 Task: Create a 'purchase order' object.
Action: Mouse moved to (803, 54)
Screenshot: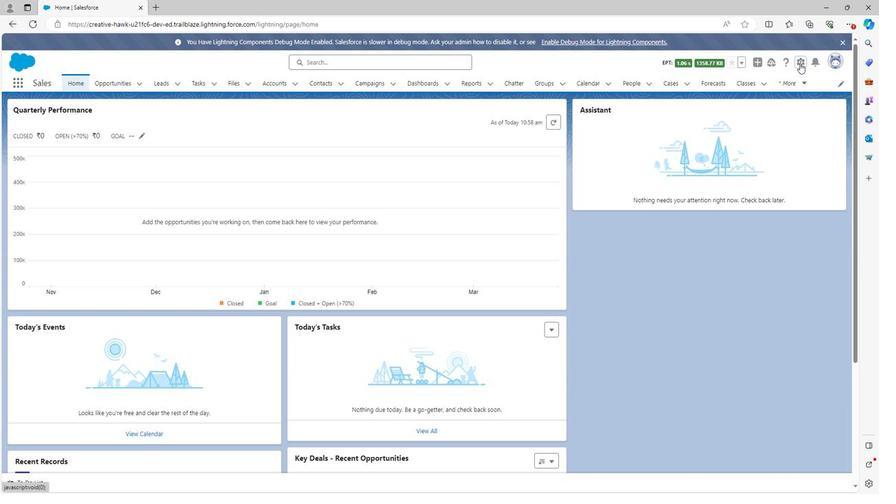 
Action: Mouse pressed left at (803, 54)
Screenshot: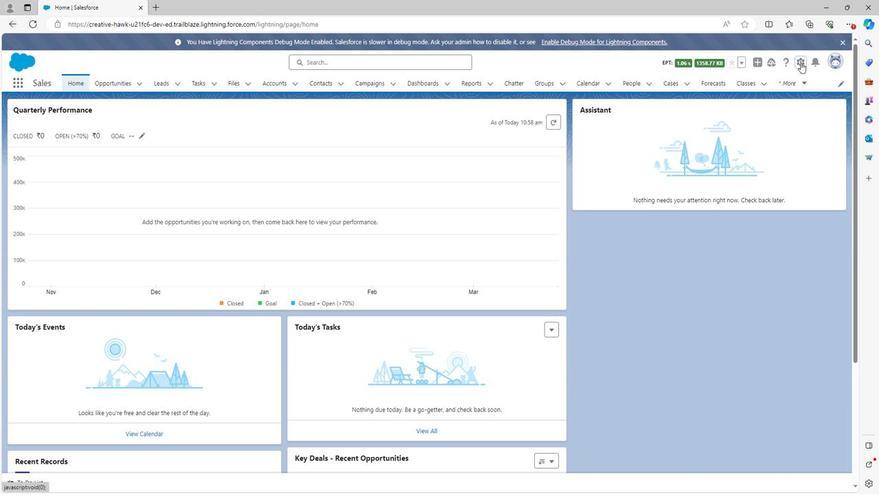 
Action: Mouse moved to (765, 79)
Screenshot: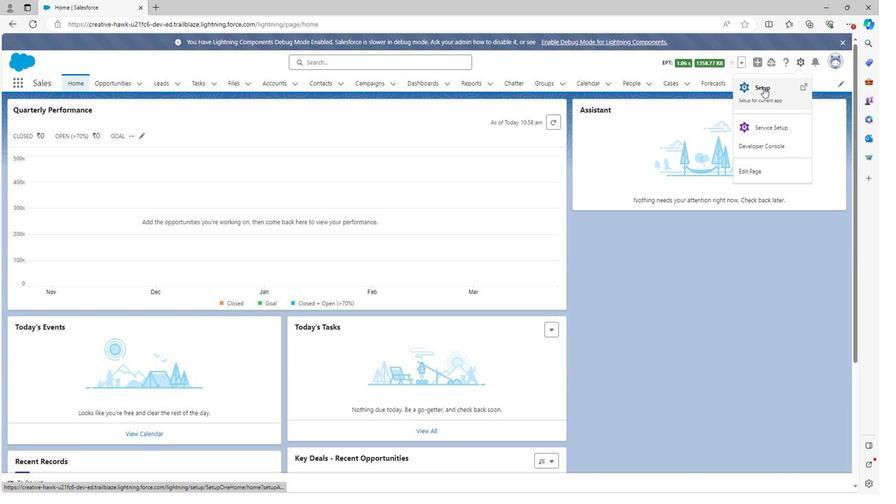 
Action: Mouse pressed left at (765, 79)
Screenshot: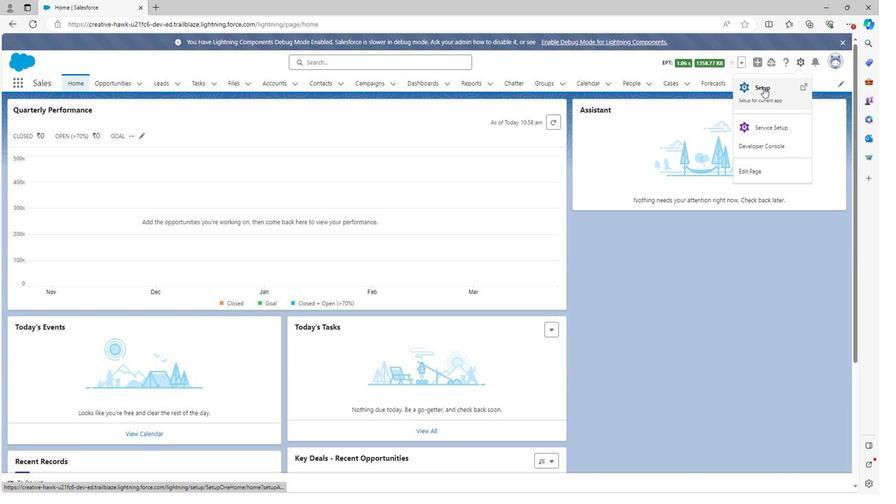 
Action: Mouse moved to (104, 79)
Screenshot: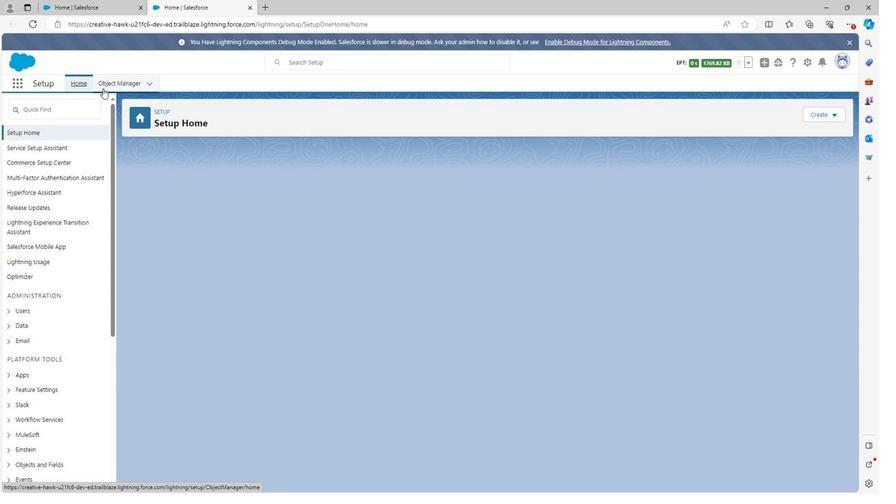
Action: Mouse pressed left at (104, 79)
Screenshot: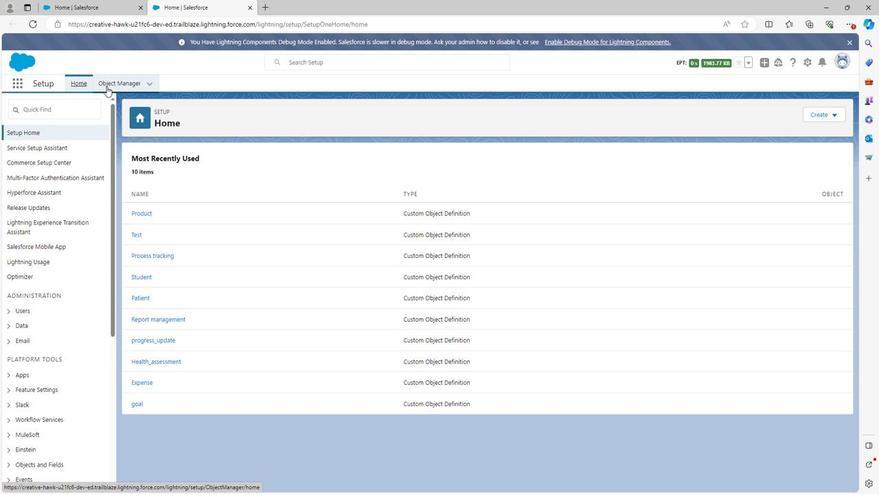 
Action: Mouse moved to (816, 106)
Screenshot: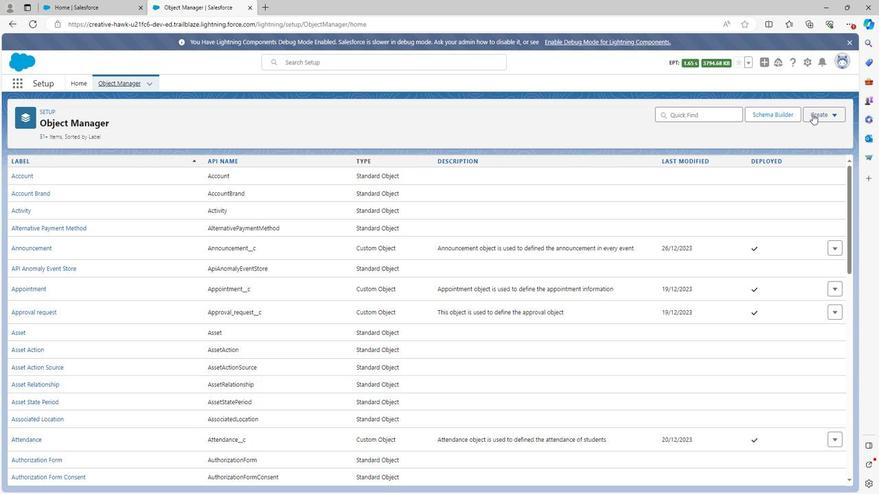 
Action: Mouse pressed left at (816, 106)
Screenshot: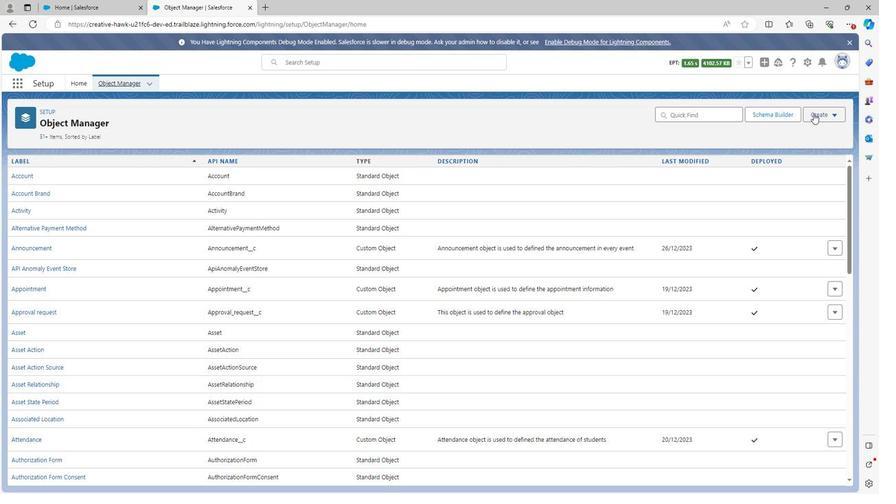 
Action: Mouse moved to (786, 130)
Screenshot: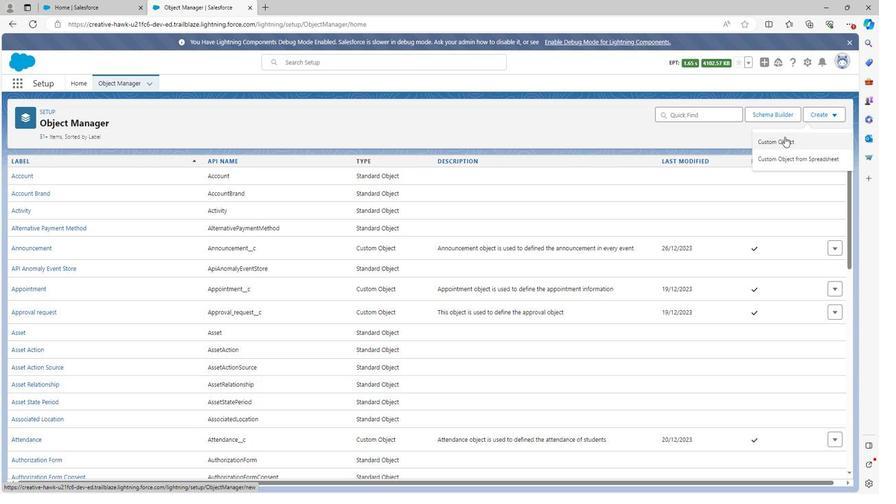 
Action: Mouse pressed left at (786, 130)
Screenshot: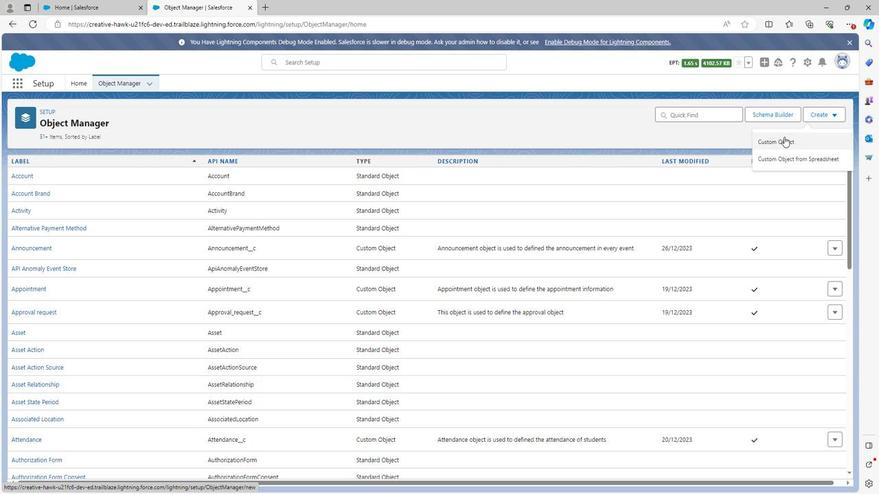 
Action: Mouse moved to (229, 234)
Screenshot: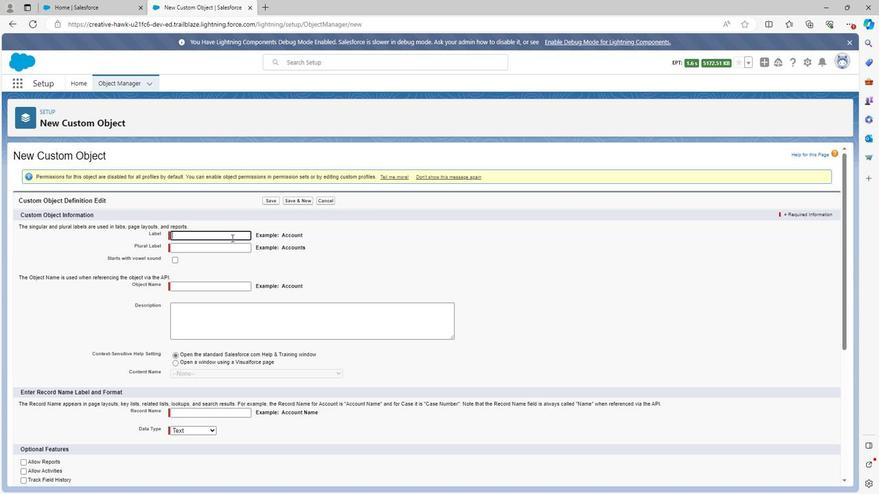 
Action: Mouse pressed left at (229, 234)
Screenshot: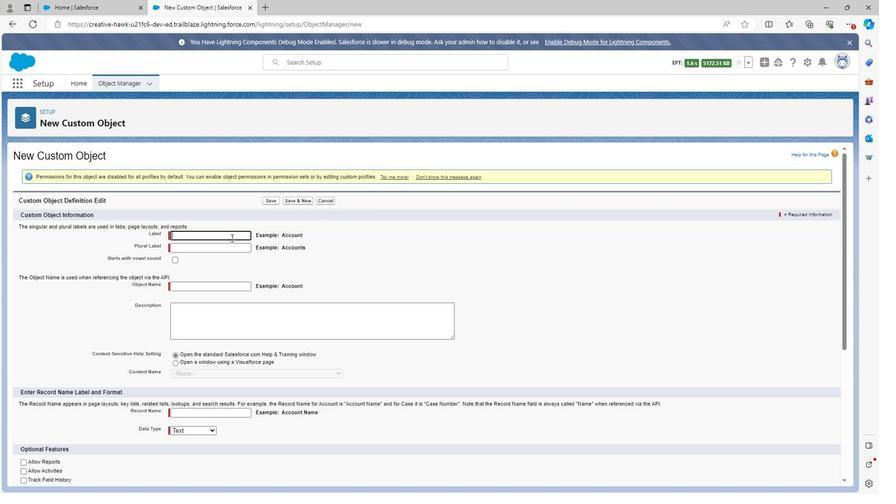 
Action: Key pressed <Key.shift>Purchase<Key.space>order
Screenshot: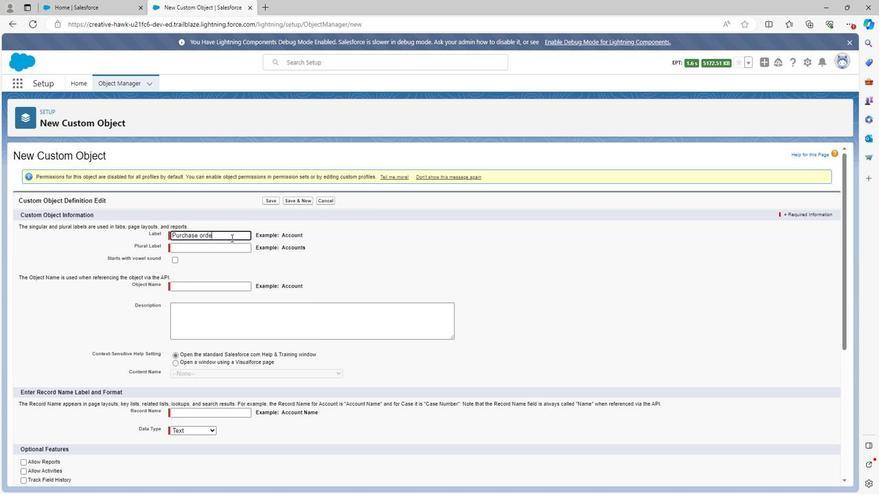 
Action: Mouse moved to (228, 258)
Screenshot: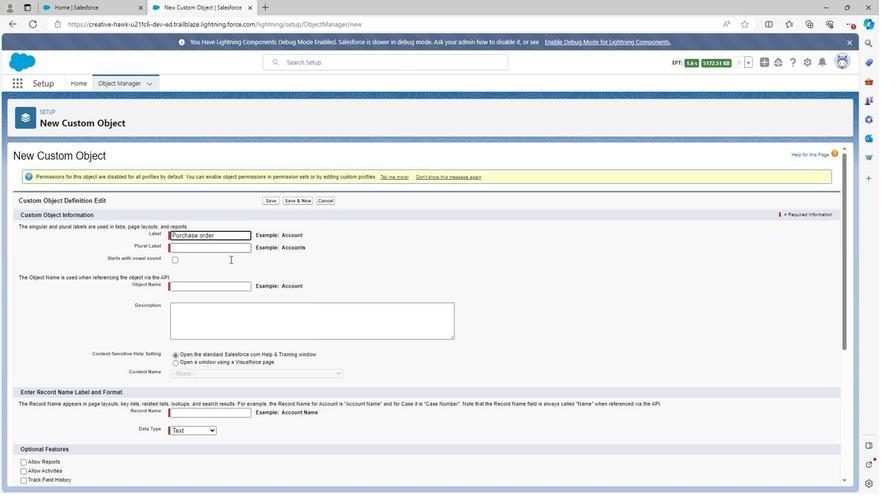 
Action: Mouse pressed left at (228, 258)
Screenshot: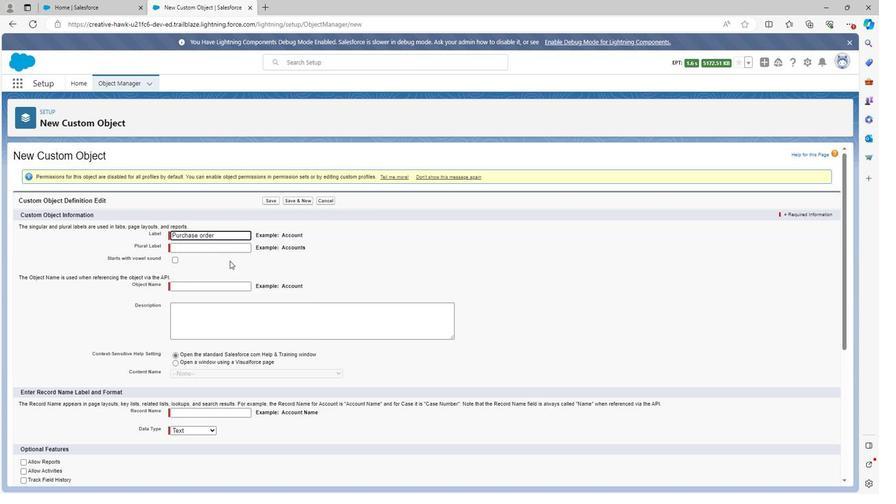 
Action: Mouse moved to (202, 242)
Screenshot: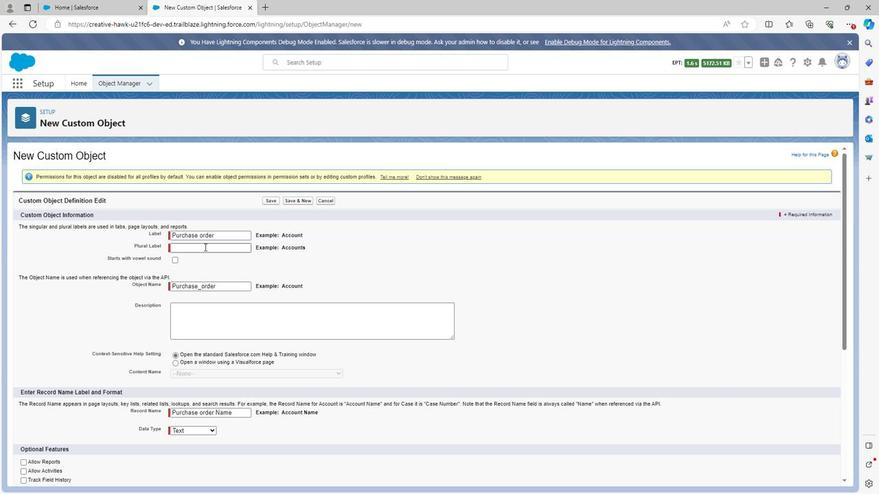 
Action: Mouse pressed left at (202, 242)
Screenshot: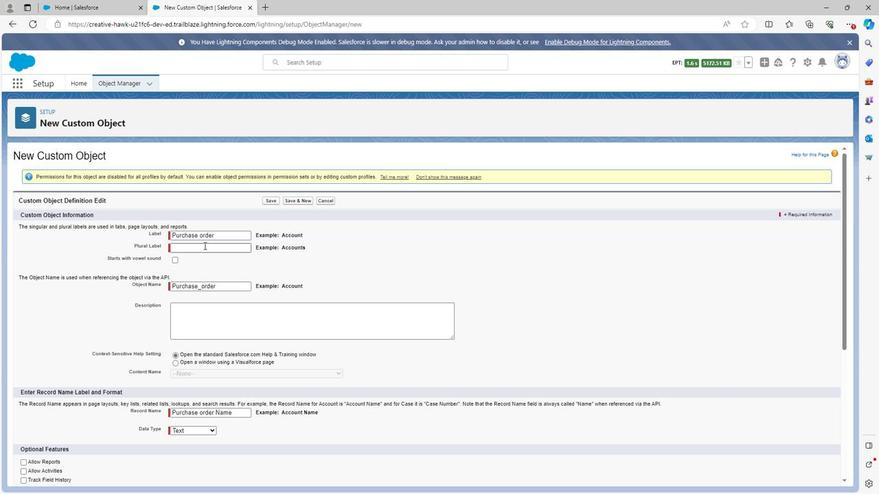 
Action: Key pressed <Key.shift><Key.shift>Purchase<Key.space>orders
Screenshot: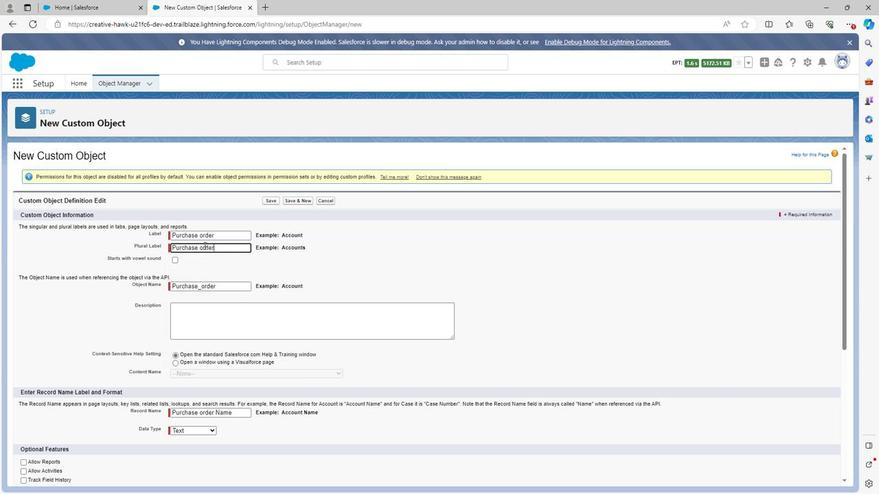 
Action: Mouse moved to (204, 310)
Screenshot: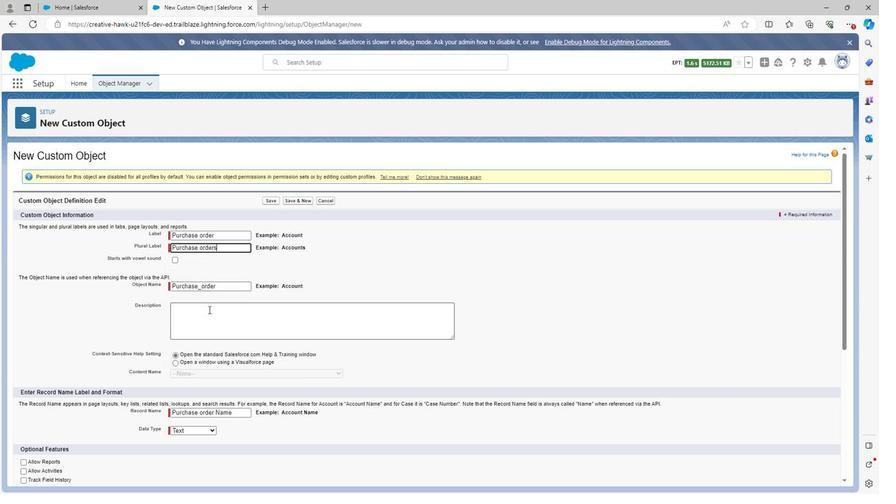 
Action: Mouse pressed left at (204, 310)
Screenshot: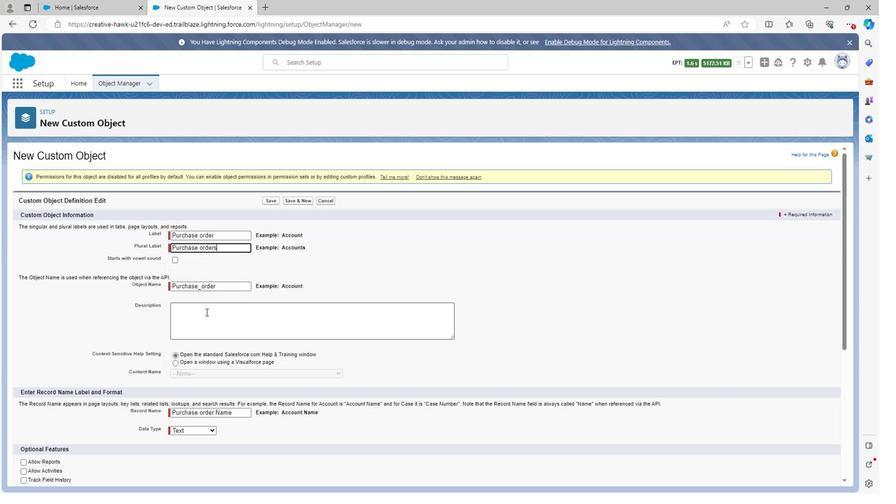 
Action: Key pressed <Key.shift>Purchase<Key.space>order<Key.space>is<Key.space>used<Key.space>to<Key.space>defined<Key.space>the<Key.space>purchase<Key.space>order<Key.space><Key.backspace>s<Key.space>in<Key.space>supply<Key.space>chain<Key.space>managemn<Key.backspace>ent
Screenshot: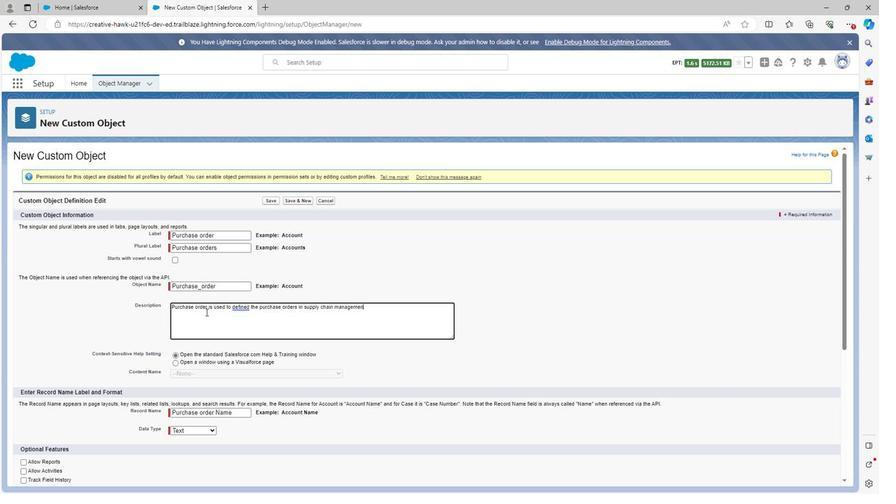 
Action: Mouse moved to (65, 367)
Screenshot: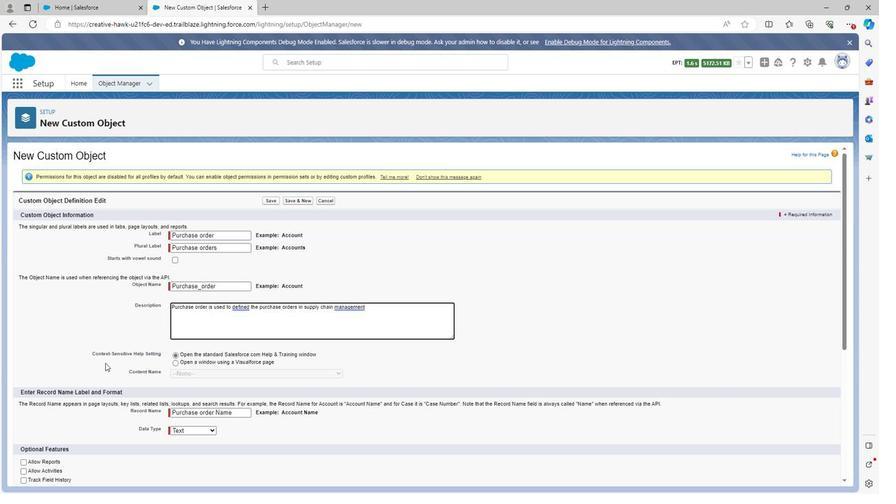 
Action: Mouse scrolled (65, 367) with delta (0, 0)
Screenshot: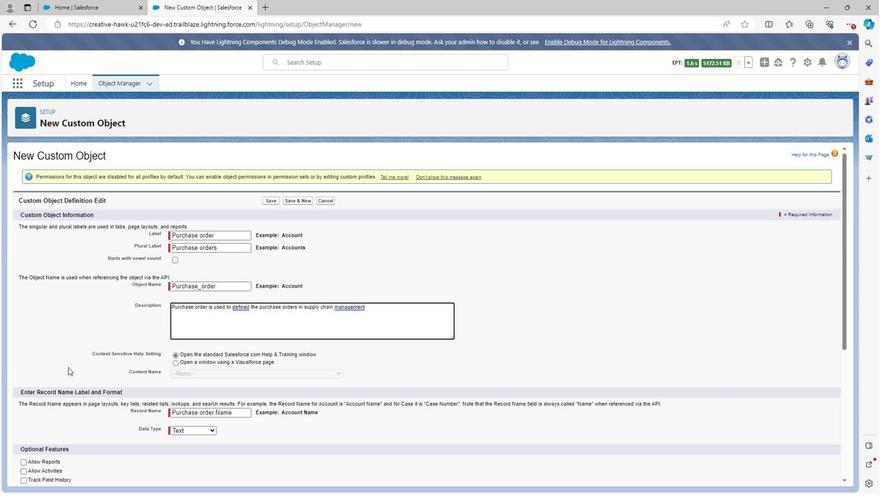 
Action: Mouse scrolled (65, 367) with delta (0, 0)
Screenshot: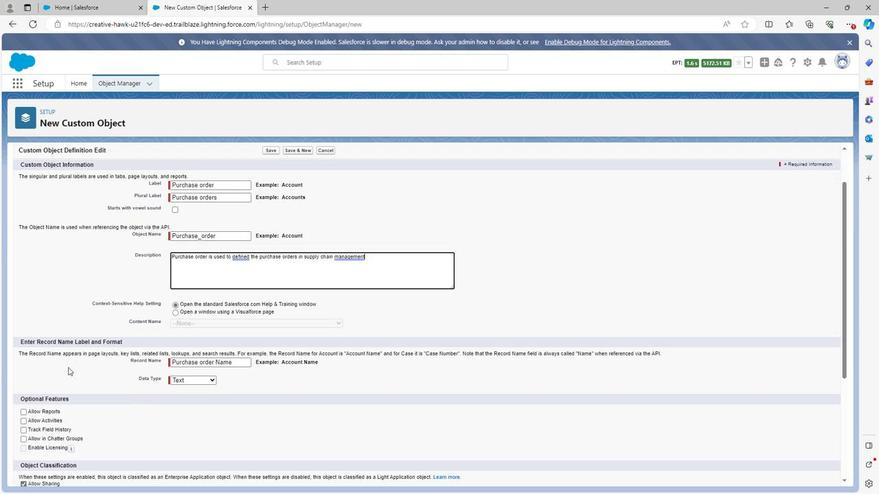 
Action: Mouse scrolled (65, 367) with delta (0, 0)
Screenshot: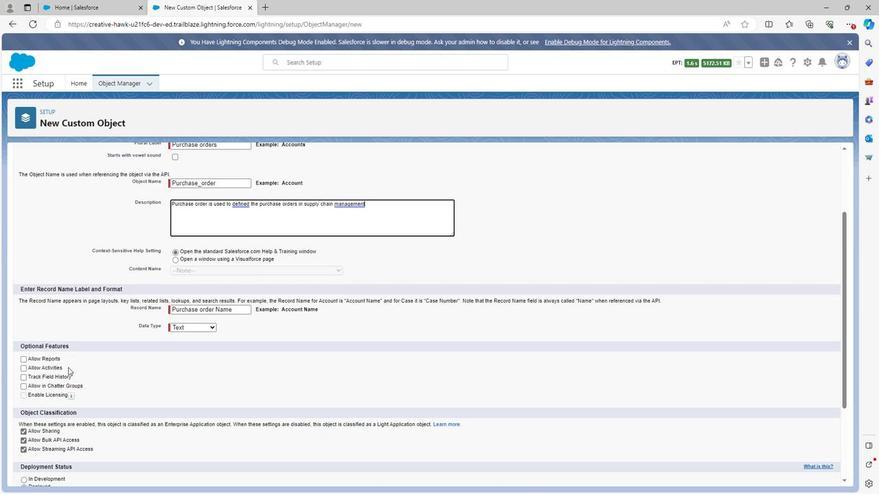 
Action: Mouse moved to (20, 306)
Screenshot: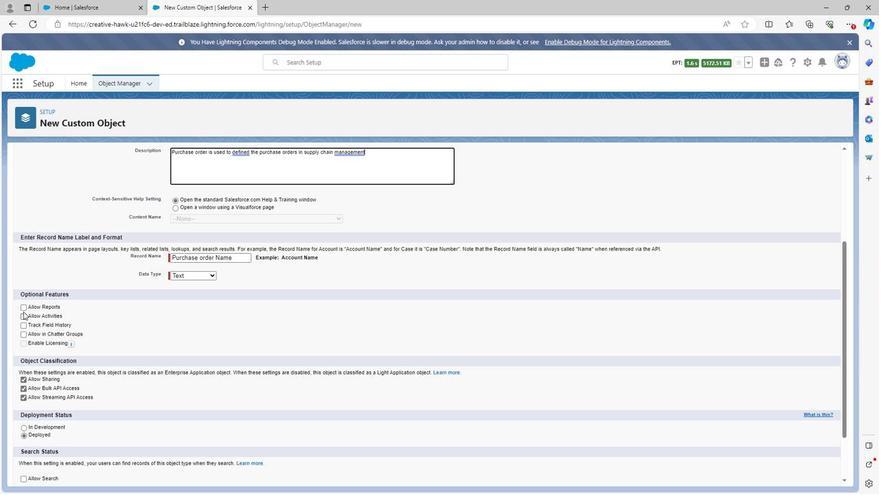 
Action: Mouse pressed left at (20, 306)
Screenshot: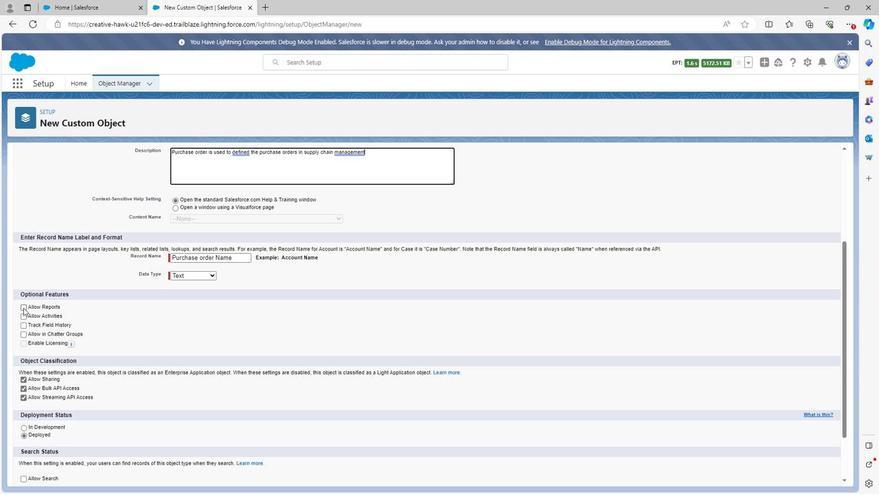 
Action: Mouse moved to (19, 316)
Screenshot: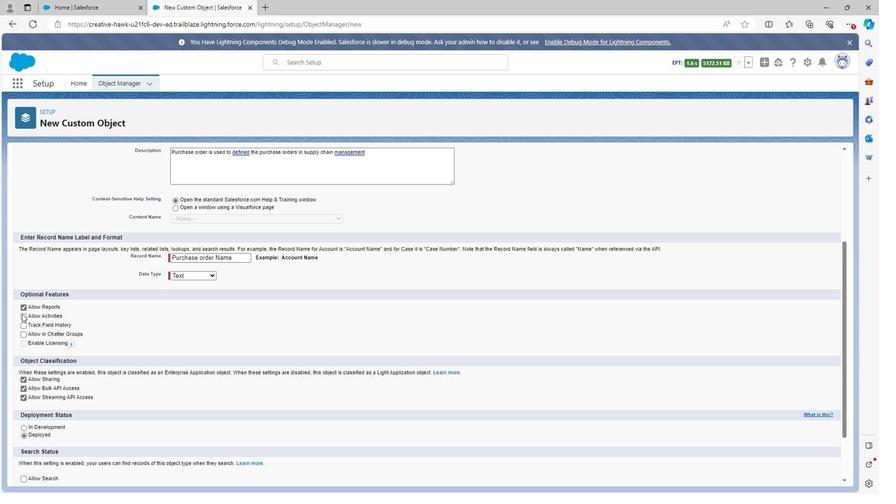 
Action: Mouse pressed left at (19, 316)
Screenshot: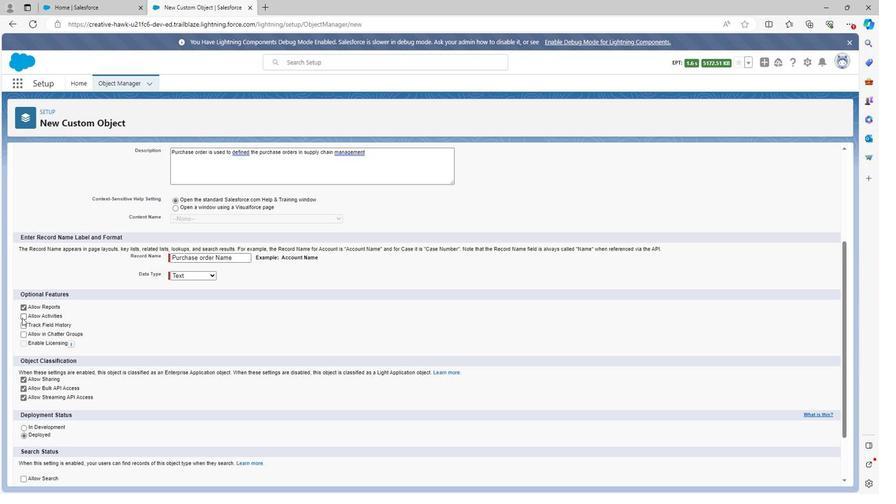 
Action: Mouse moved to (19, 323)
Screenshot: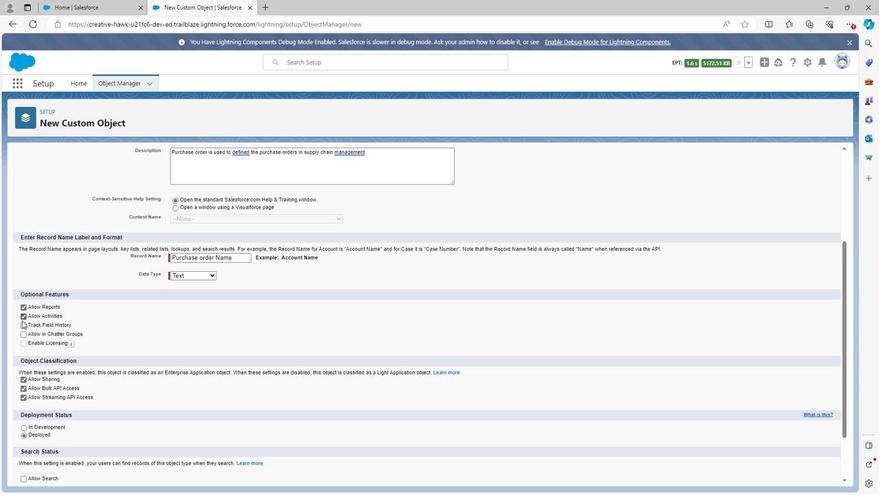 
Action: Mouse pressed left at (19, 323)
Screenshot: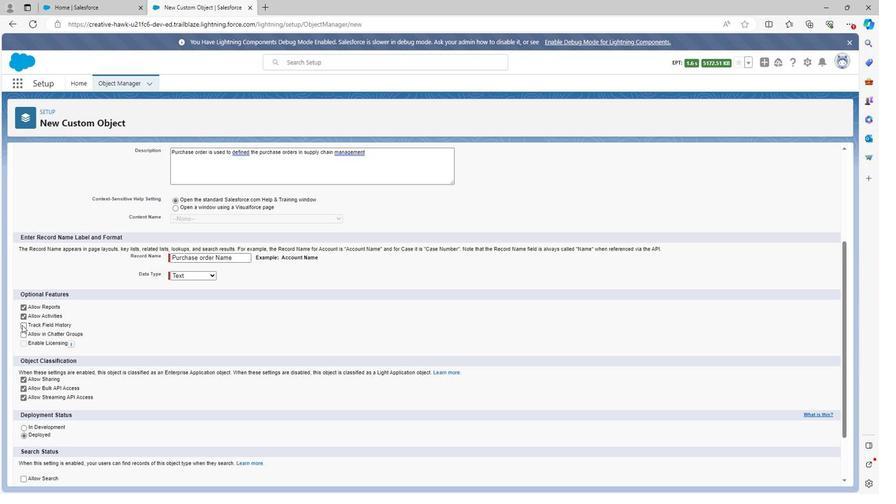 
Action: Mouse moved to (19, 334)
Screenshot: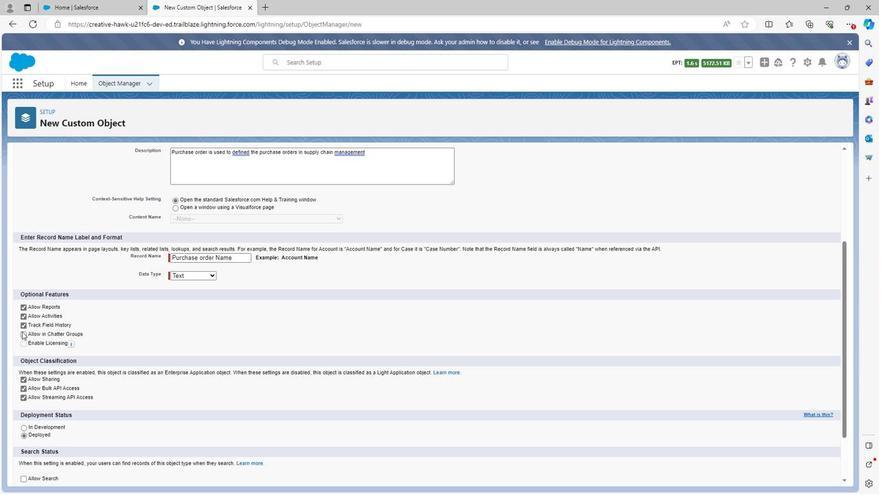 
Action: Mouse pressed left at (19, 334)
Screenshot: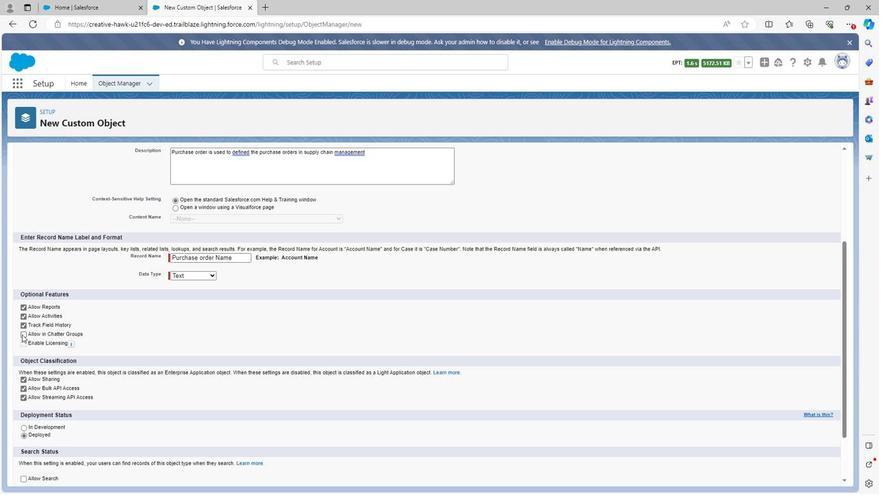 
Action: Mouse moved to (24, 385)
Screenshot: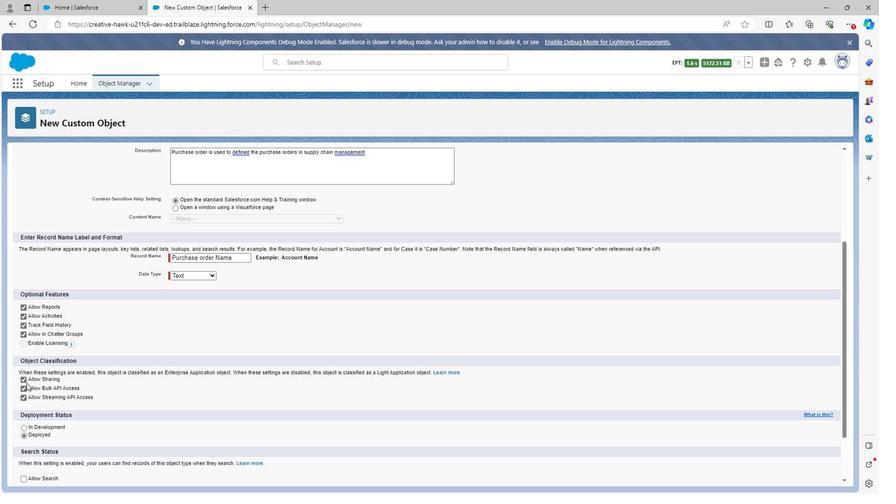 
Action: Mouse scrolled (24, 384) with delta (0, 0)
Screenshot: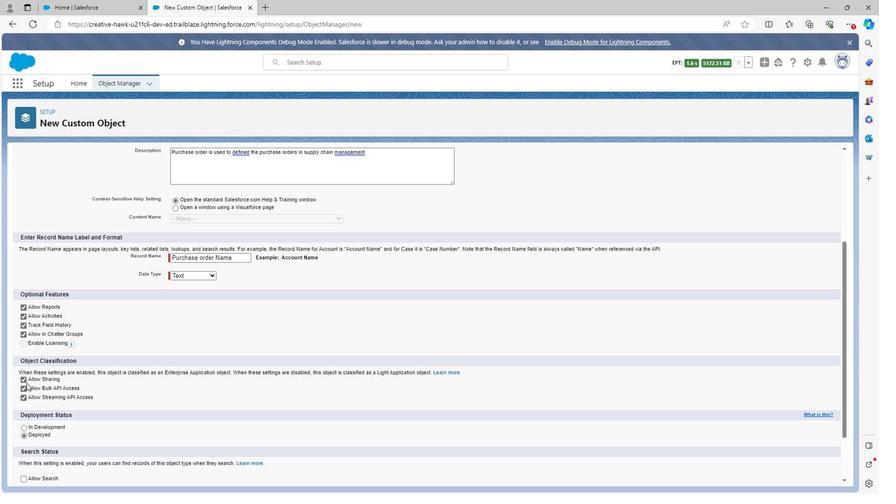 
Action: Mouse scrolled (24, 384) with delta (0, 0)
Screenshot: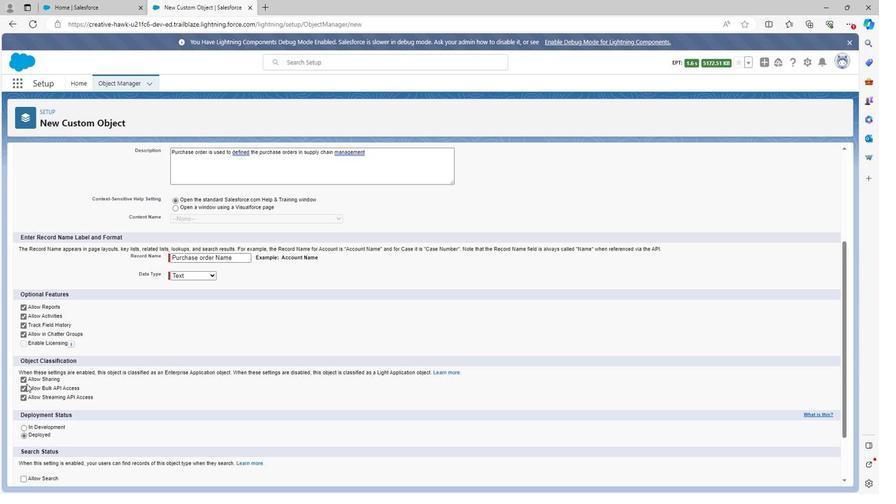 
Action: Mouse moved to (21, 414)
Screenshot: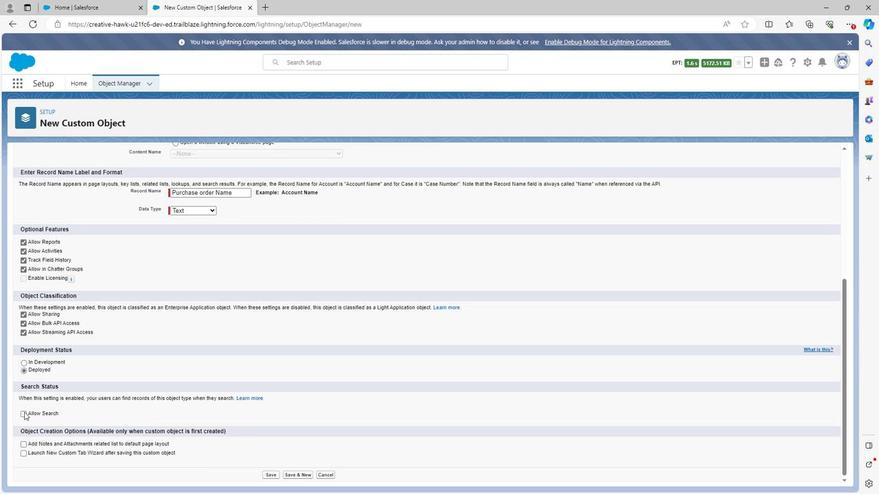
Action: Mouse pressed left at (21, 414)
Screenshot: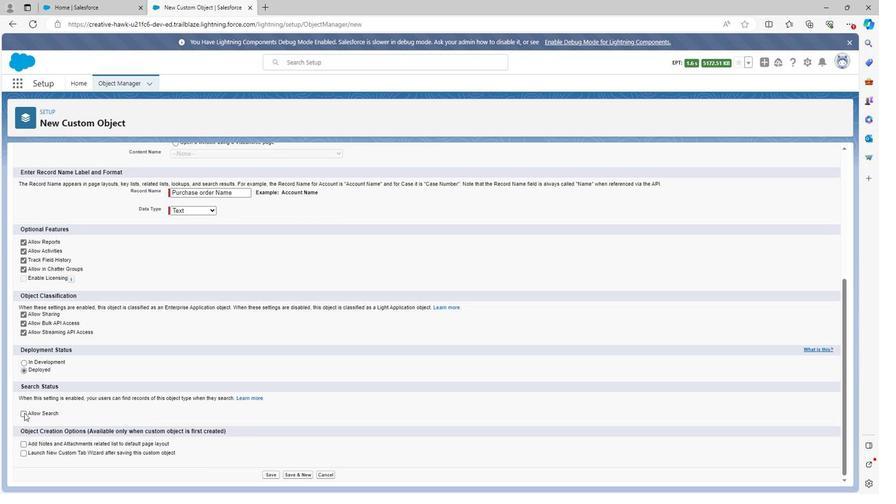 
Action: Mouse moved to (265, 476)
Screenshot: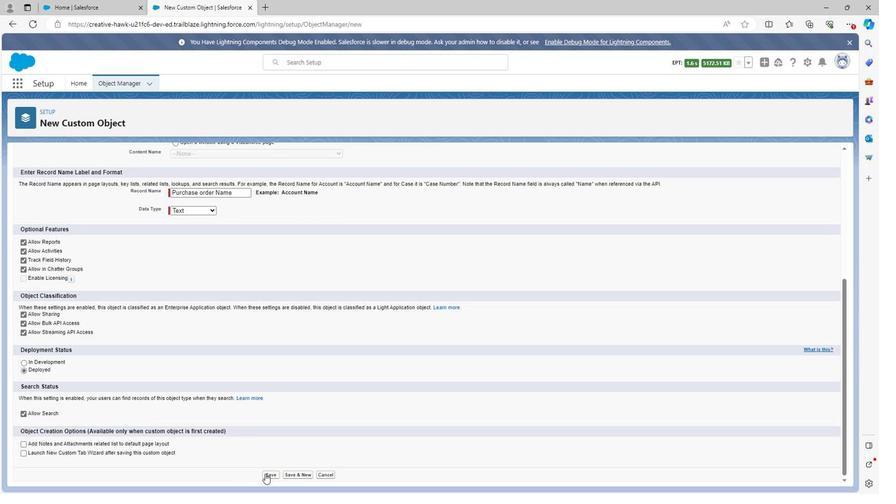 
Action: Mouse pressed left at (265, 476)
Screenshot: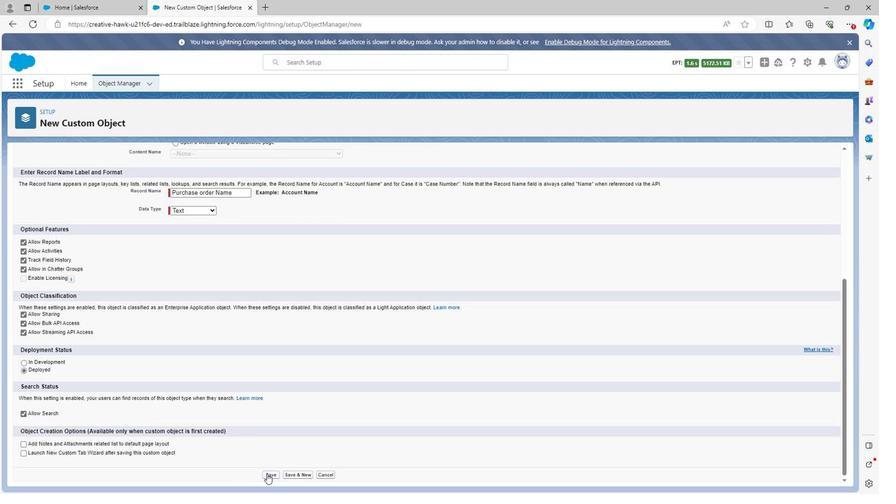 
Action: Mouse moved to (103, 77)
Screenshot: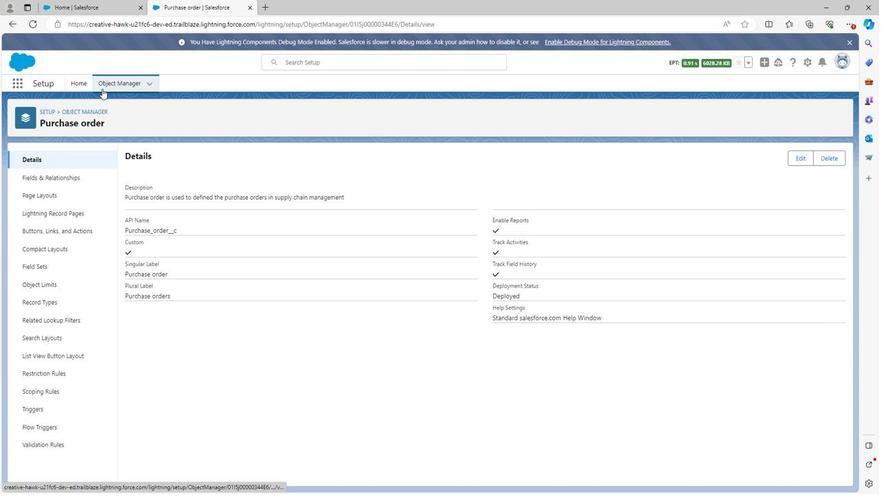 
Action: Mouse pressed left at (103, 77)
Screenshot: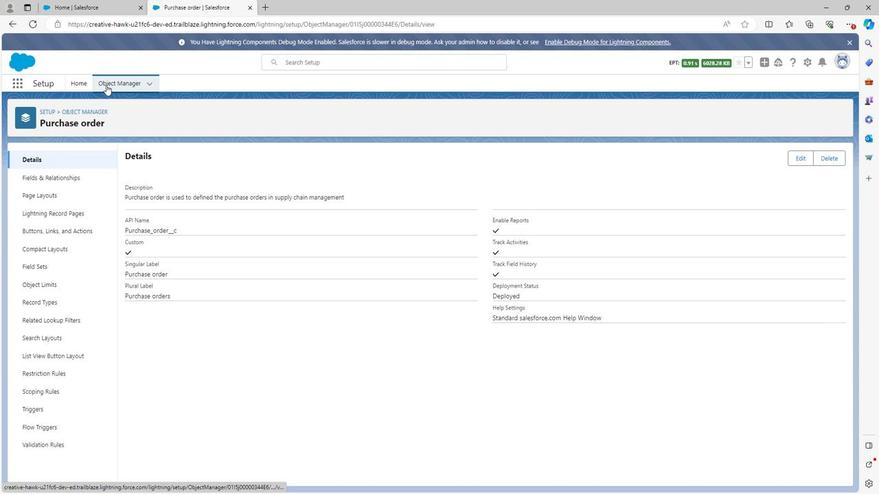 
Action: Mouse moved to (28, 285)
Screenshot: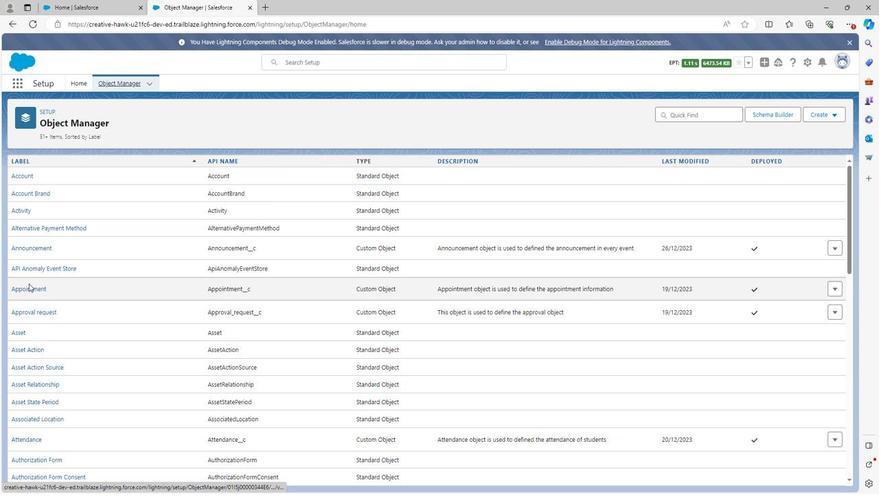 
Action: Mouse scrolled (28, 285) with delta (0, 0)
Screenshot: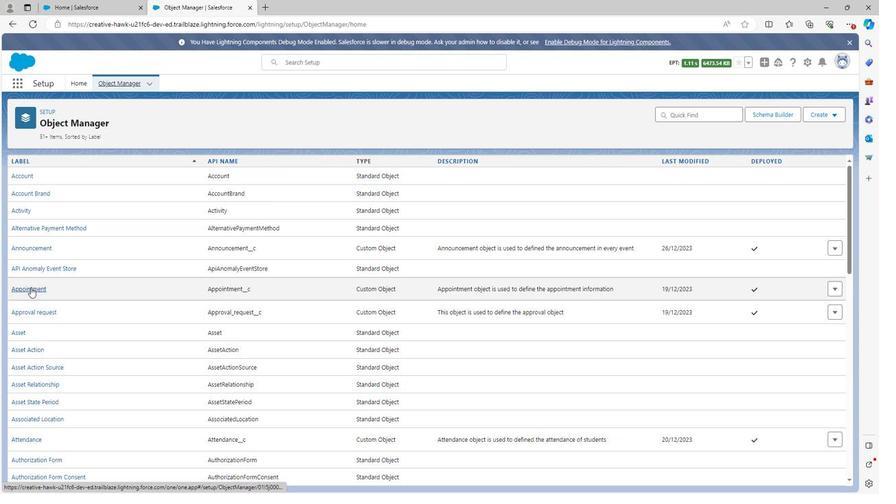 
Action: Mouse scrolled (28, 285) with delta (0, 0)
Screenshot: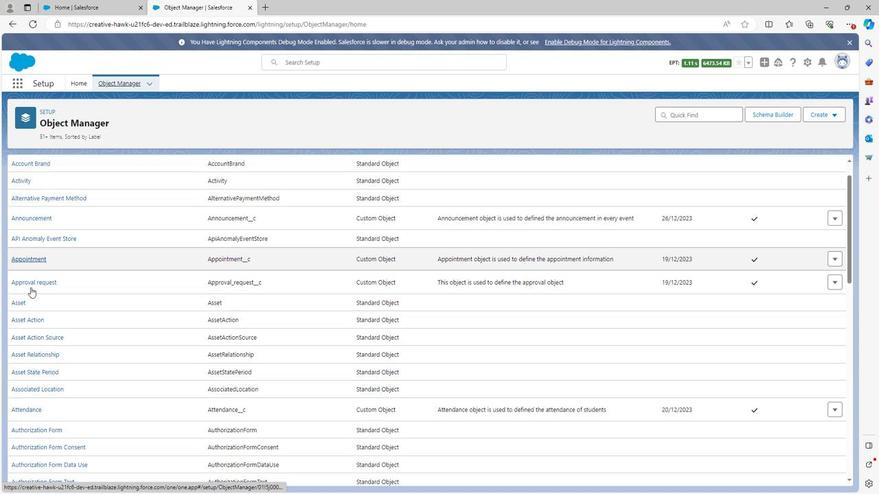 
Action: Mouse moved to (28, 285)
Screenshot: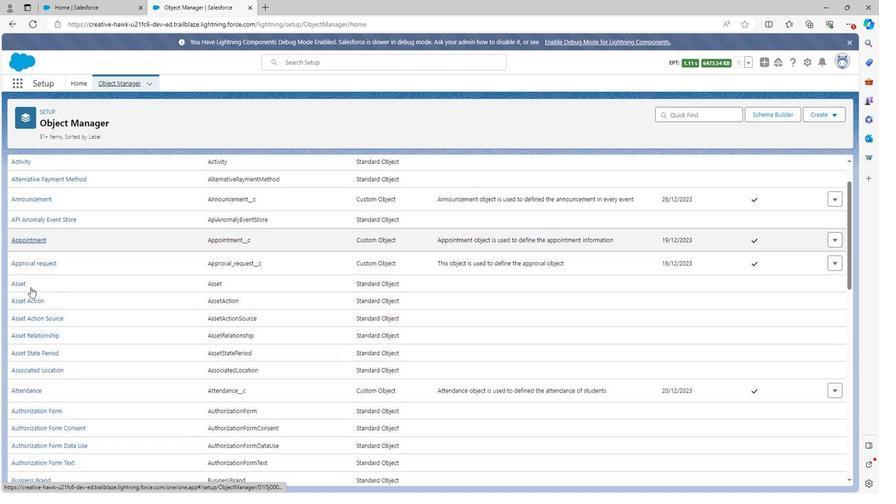 
Action: Mouse scrolled (28, 285) with delta (0, 0)
Screenshot: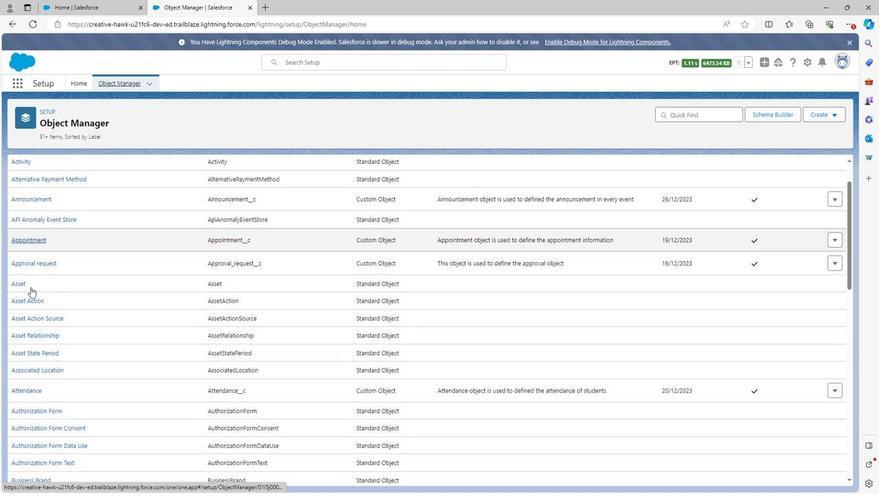 
Action: Mouse moved to (28, 285)
Screenshot: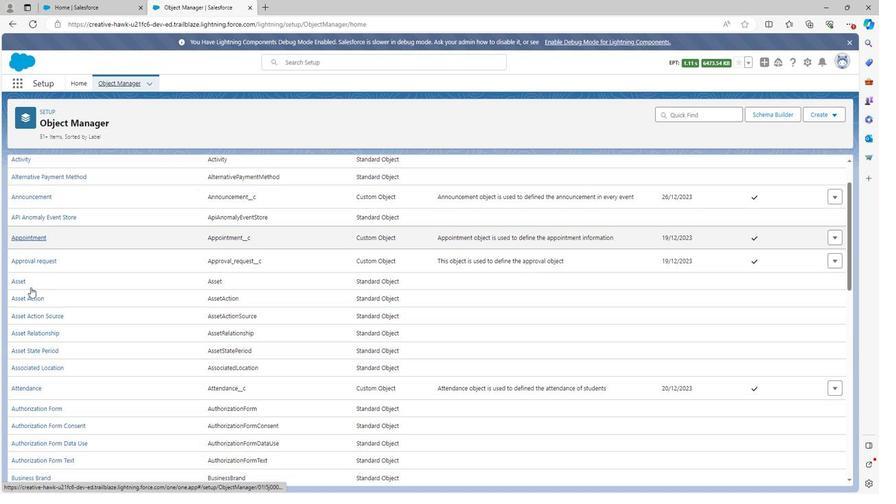 
Action: Mouse scrolled (28, 285) with delta (0, 0)
Screenshot: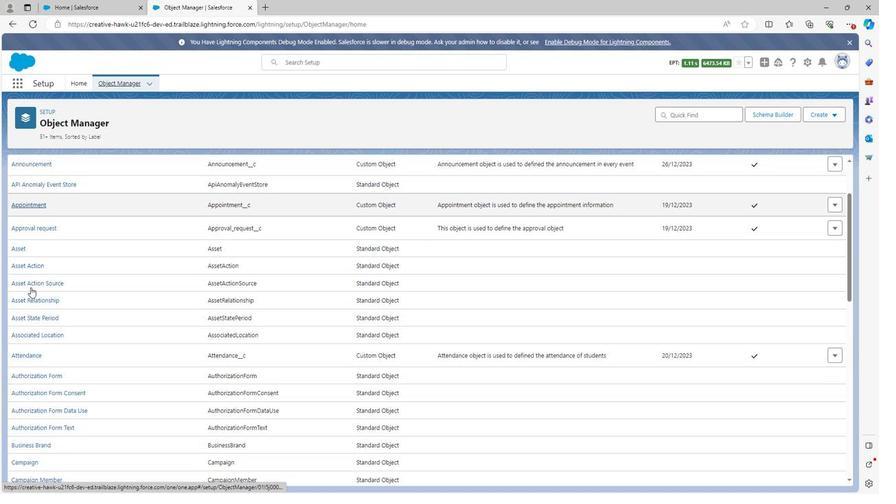 
Action: Mouse moved to (28, 286)
Screenshot: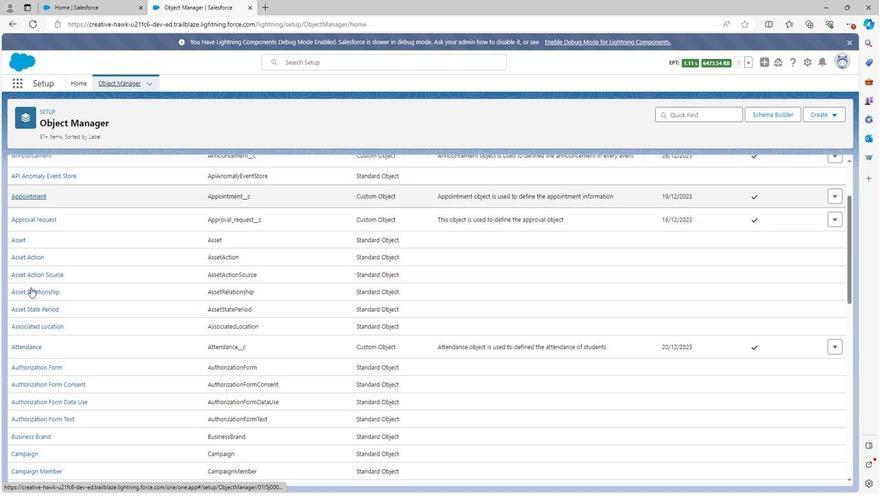 
Action: Mouse scrolled (28, 285) with delta (0, 0)
Screenshot: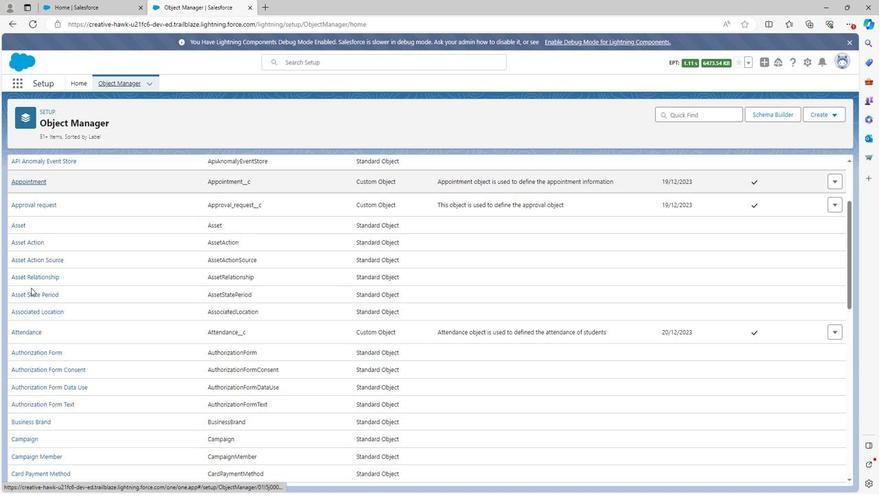 
Action: Mouse scrolled (28, 285) with delta (0, 0)
Screenshot: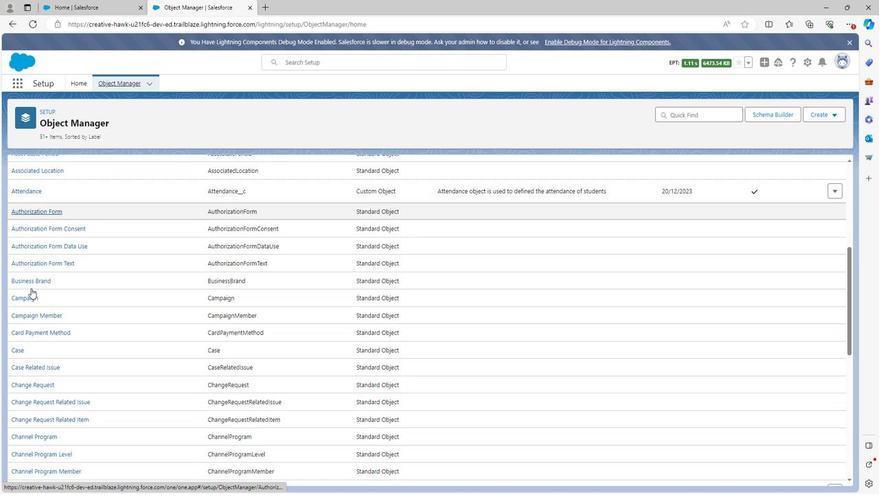 
Action: Mouse scrolled (28, 285) with delta (0, 0)
Screenshot: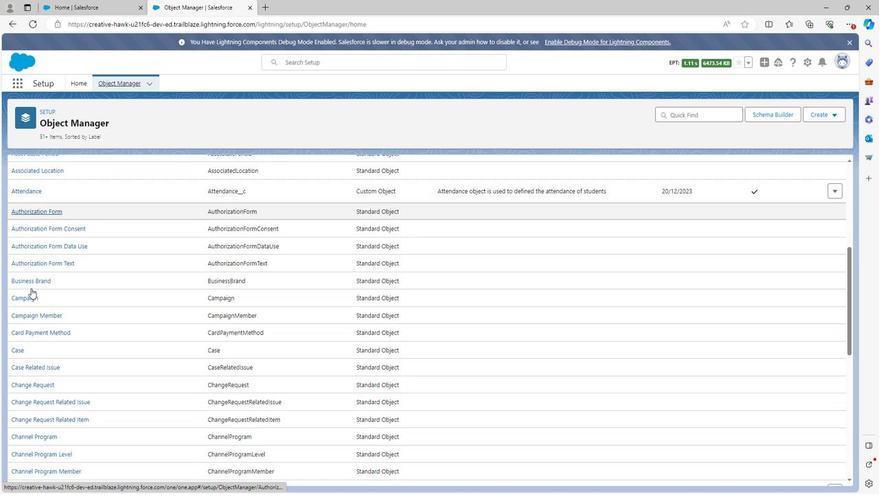 
Action: Mouse scrolled (28, 285) with delta (0, 0)
Screenshot: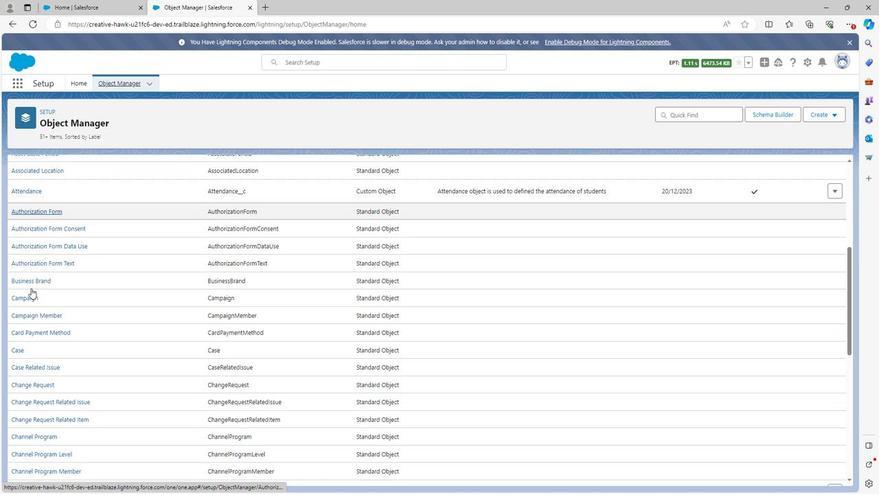 
Action: Mouse scrolled (28, 285) with delta (0, 0)
Screenshot: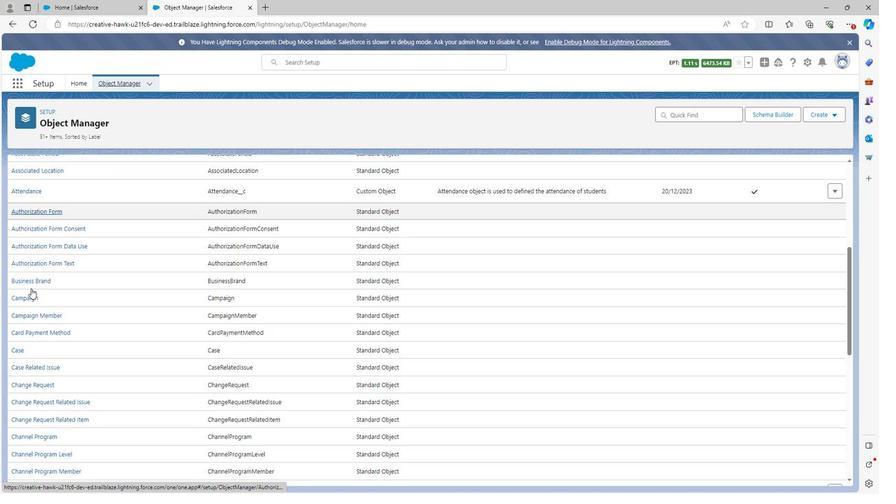 
Action: Mouse moved to (28, 288)
Screenshot: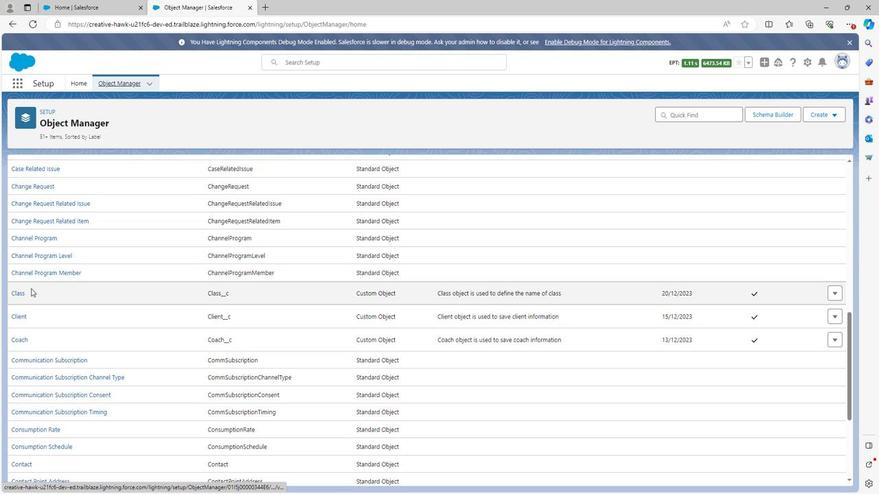 
Action: Mouse scrolled (28, 287) with delta (0, 0)
Screenshot: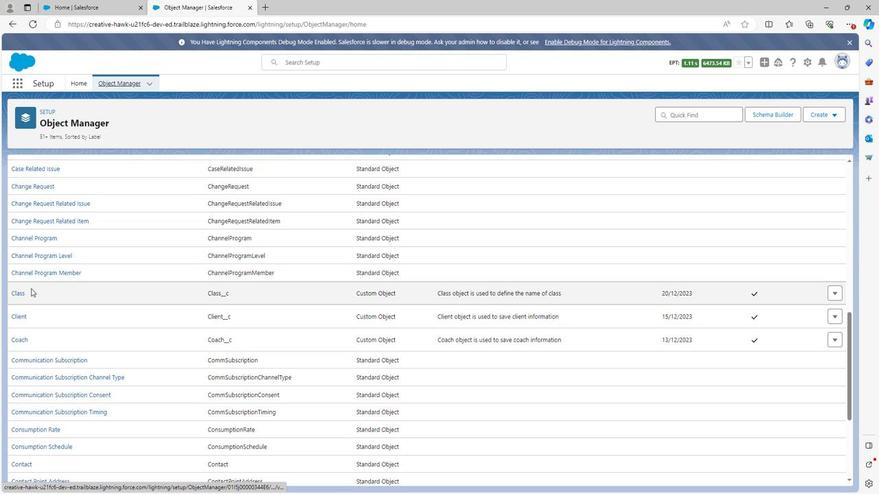 
Action: Mouse moved to (29, 290)
Screenshot: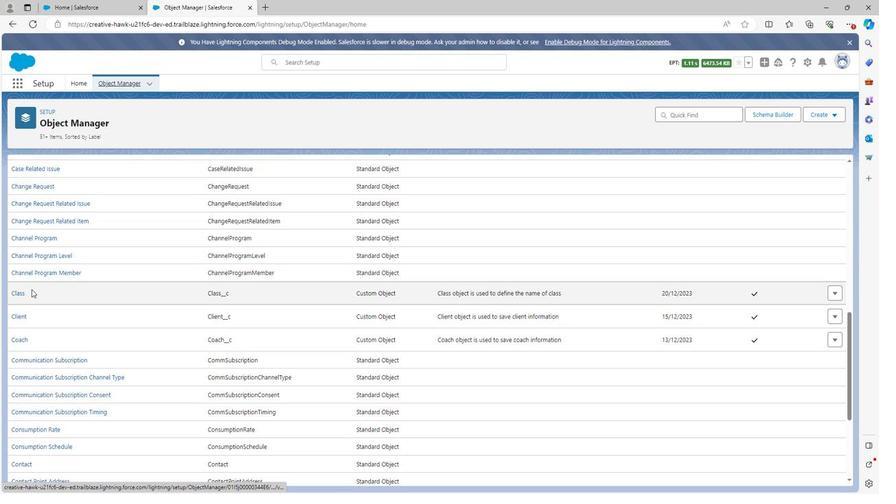 
Action: Mouse scrolled (29, 290) with delta (0, 0)
Screenshot: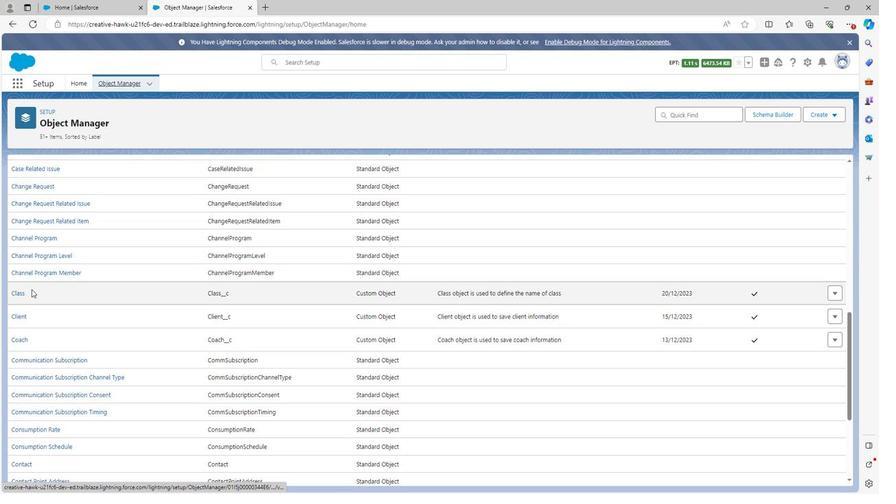 
Action: Mouse scrolled (29, 290) with delta (0, 0)
Screenshot: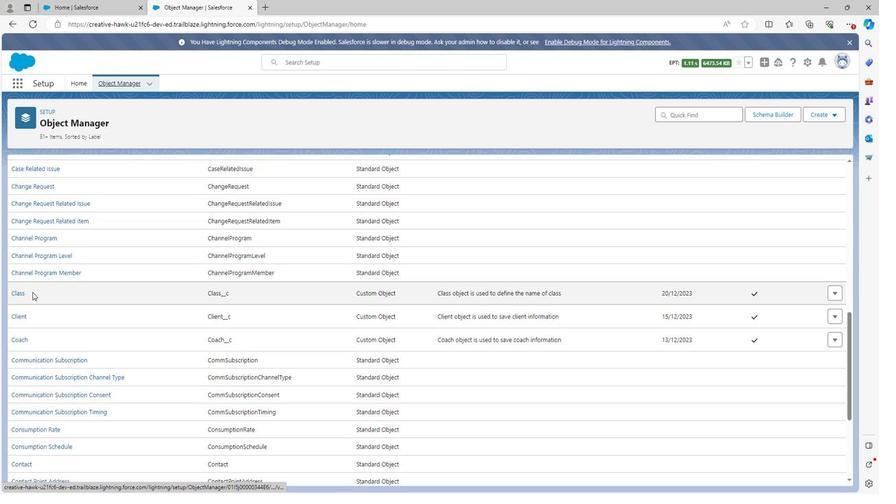 
Action: Mouse scrolled (29, 290) with delta (0, 0)
Screenshot: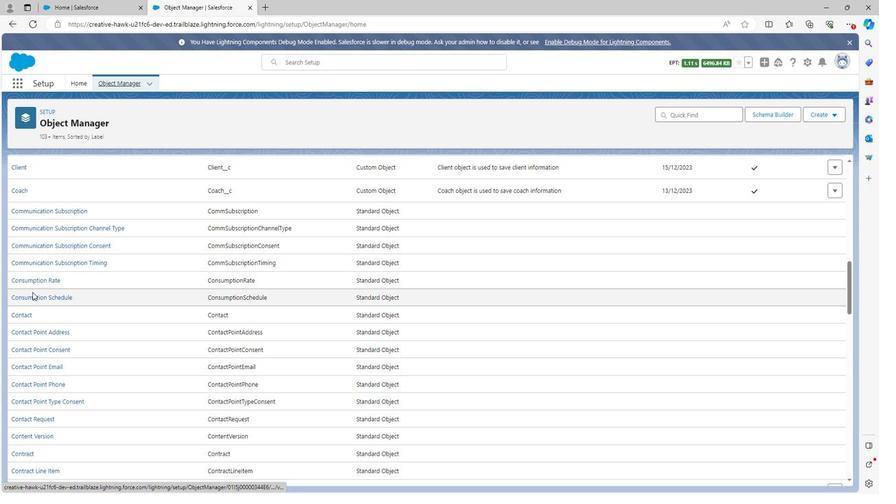 
Action: Mouse scrolled (29, 290) with delta (0, 0)
Screenshot: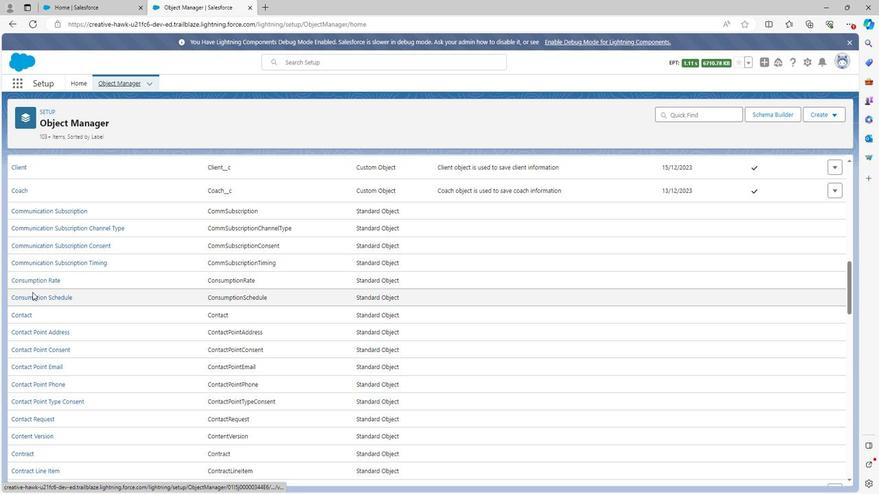 
Action: Mouse scrolled (29, 290) with delta (0, 0)
Screenshot: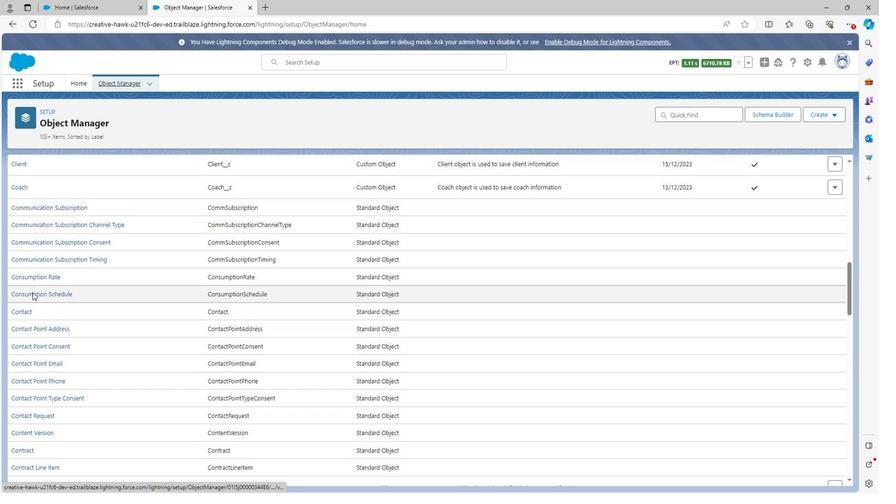 
Action: Mouse scrolled (29, 290) with delta (0, 0)
Screenshot: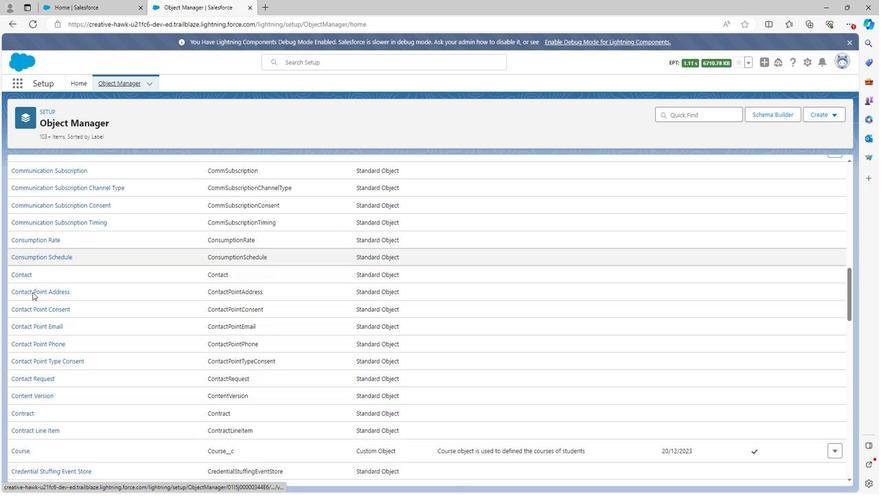 
Action: Mouse scrolled (29, 290) with delta (0, 0)
Screenshot: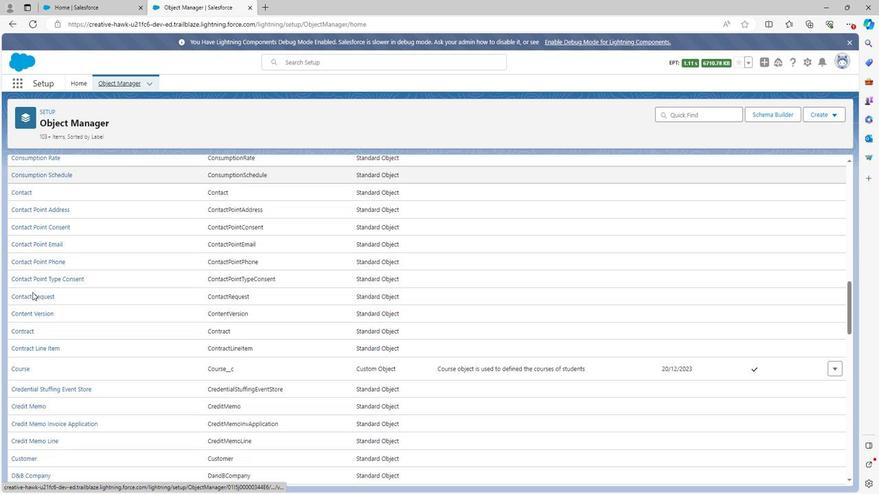 
Action: Mouse scrolled (29, 290) with delta (0, 0)
Screenshot: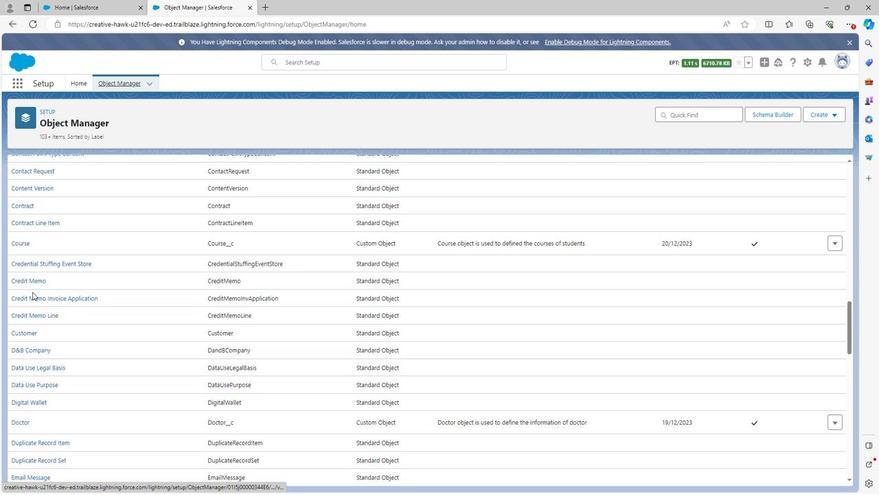 
Action: Mouse scrolled (29, 290) with delta (0, 0)
Screenshot: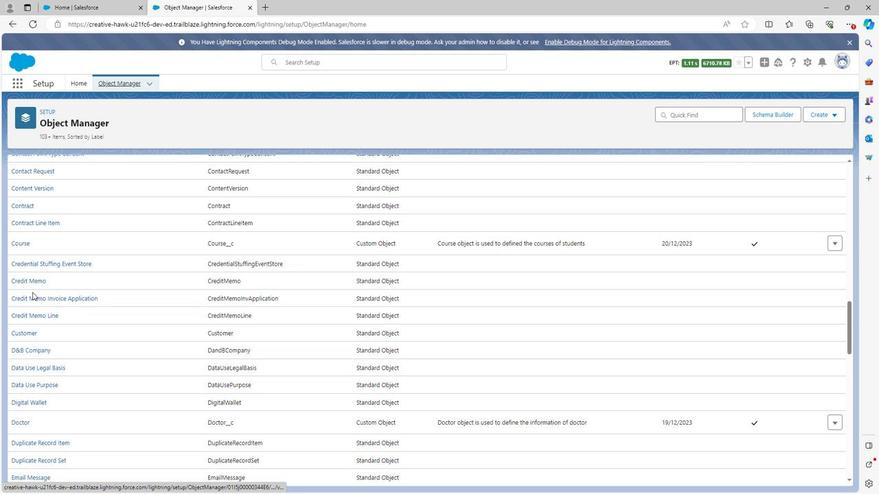 
Action: Mouse scrolled (29, 290) with delta (0, 0)
Screenshot: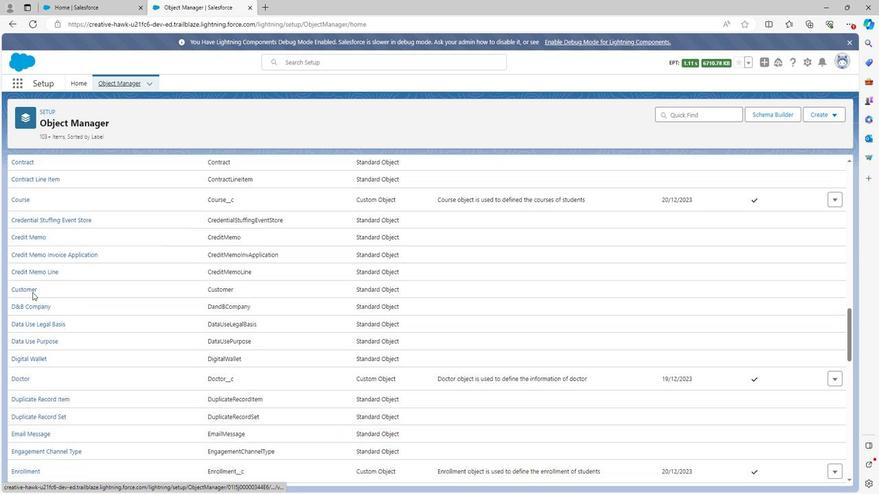 
Action: Mouse scrolled (29, 290) with delta (0, 0)
Screenshot: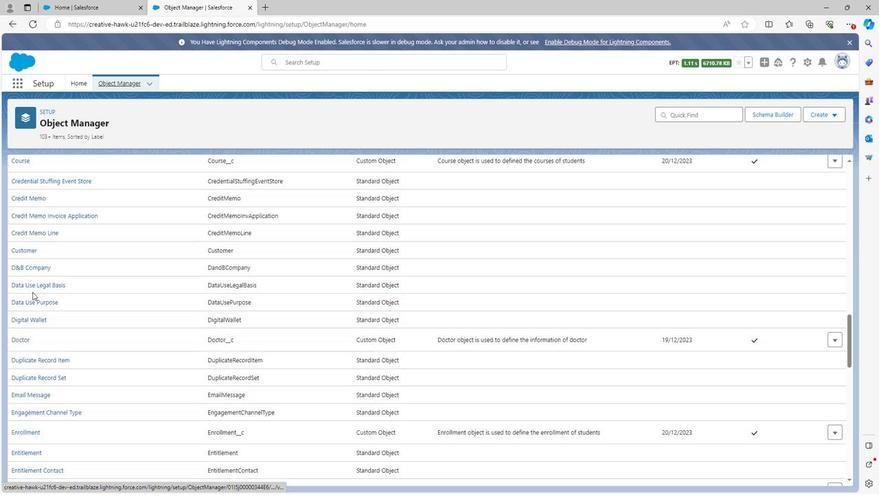
Action: Mouse scrolled (29, 290) with delta (0, 0)
Screenshot: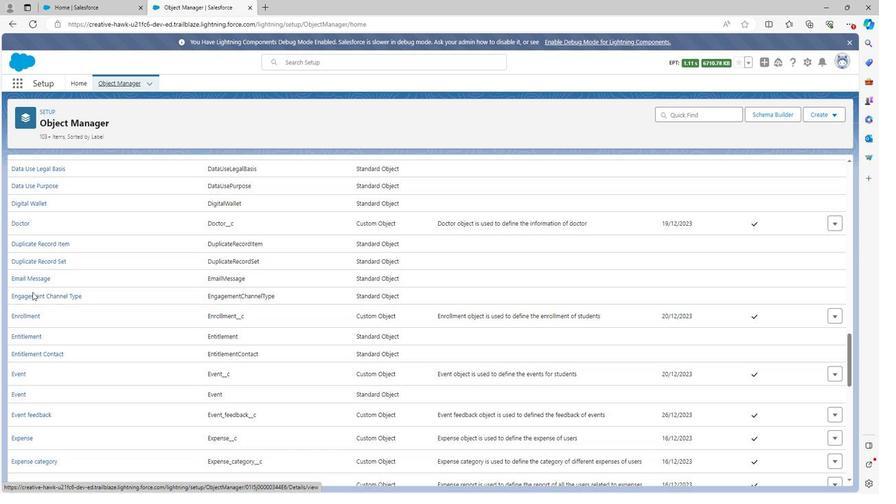 
Action: Mouse scrolled (29, 290) with delta (0, 0)
Screenshot: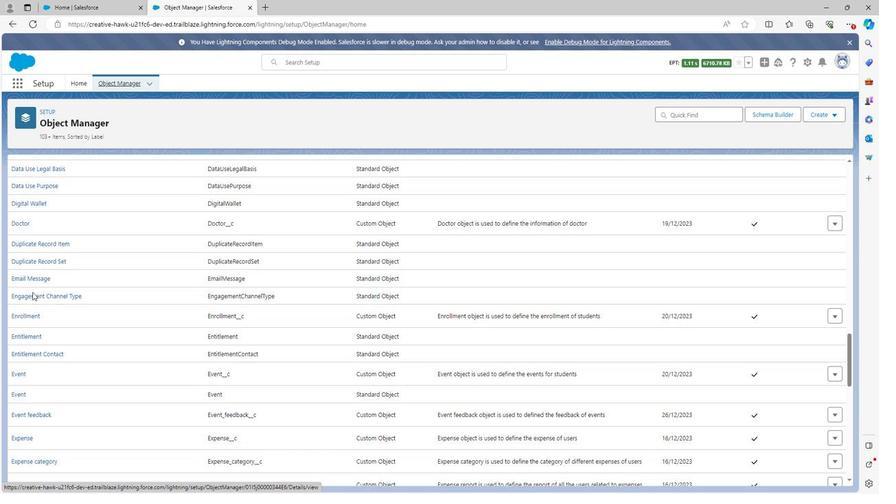 
Action: Mouse scrolled (29, 290) with delta (0, 0)
Screenshot: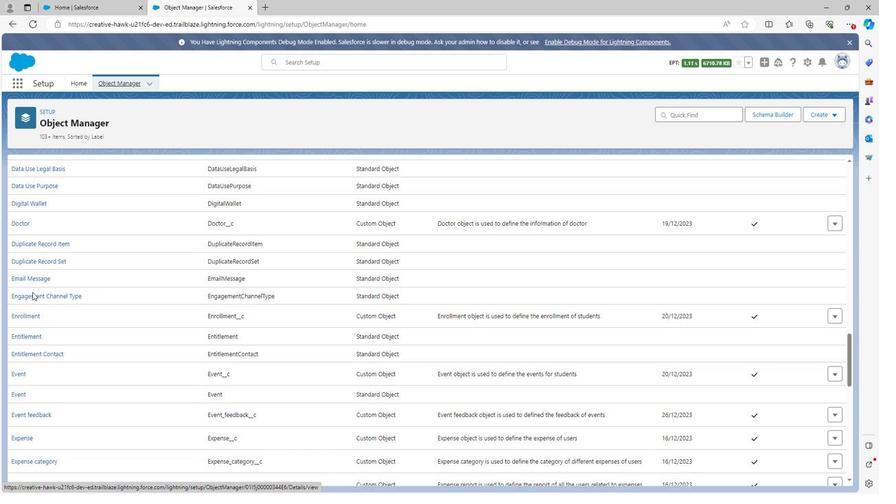 
Action: Mouse scrolled (29, 290) with delta (0, 0)
Screenshot: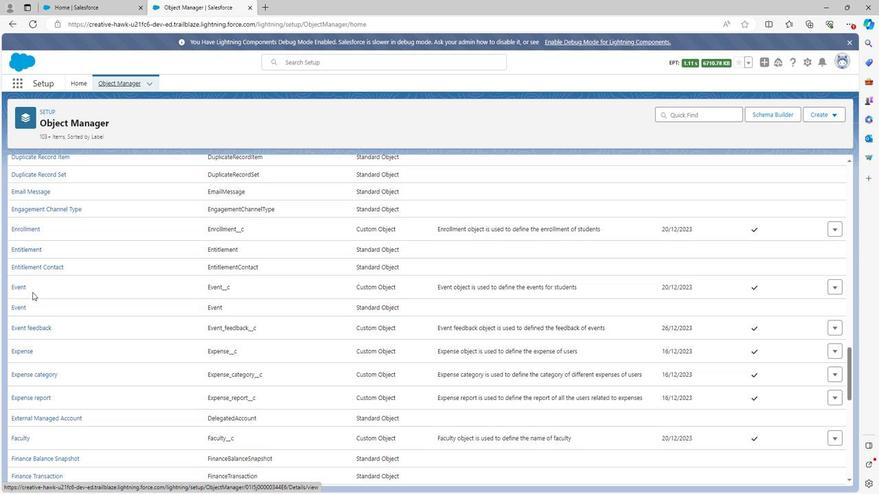 
Action: Mouse scrolled (29, 290) with delta (0, 0)
Screenshot: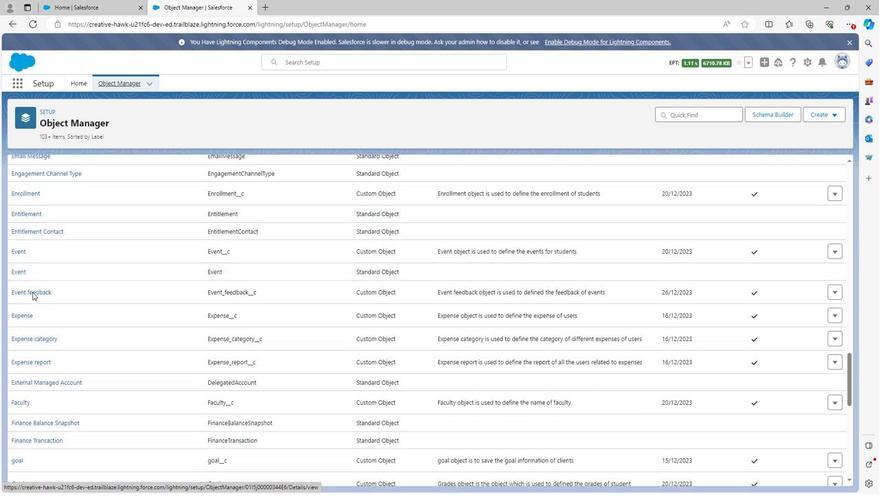 
Action: Mouse scrolled (29, 290) with delta (0, 0)
Screenshot: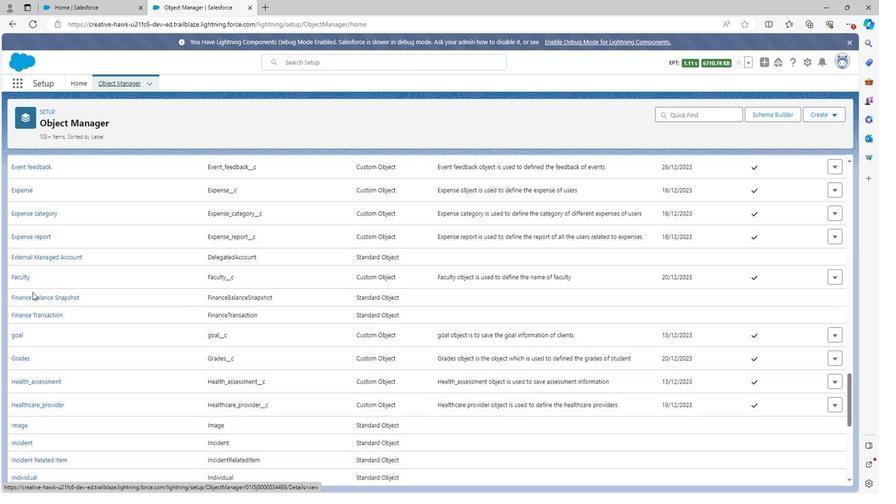 
Action: Mouse scrolled (29, 290) with delta (0, 0)
Screenshot: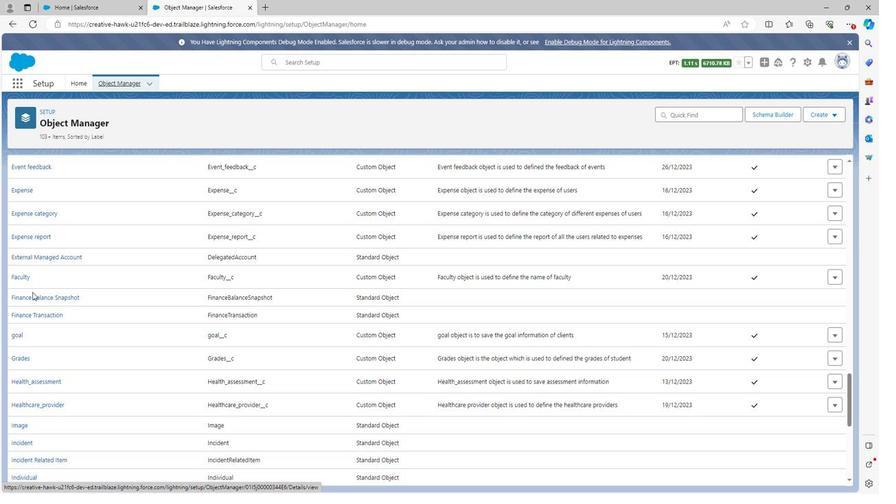 
Action: Mouse scrolled (29, 290) with delta (0, 0)
Screenshot: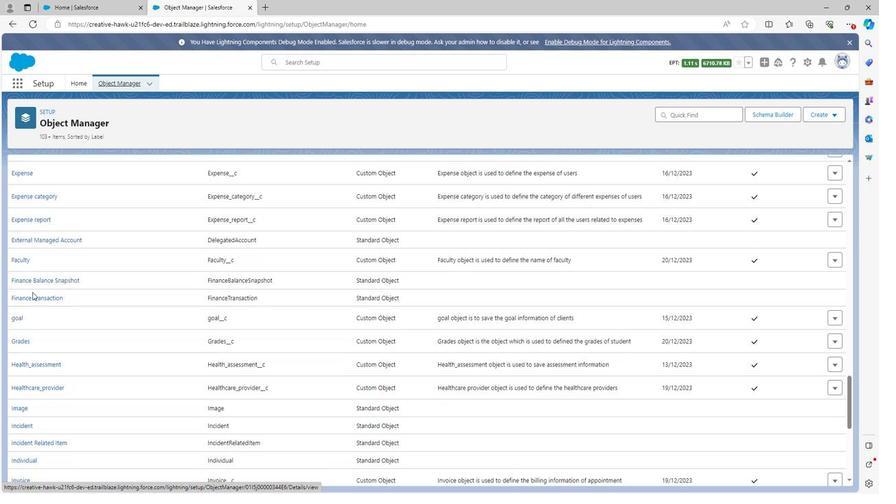 
Action: Mouse scrolled (29, 290) with delta (0, 0)
Screenshot: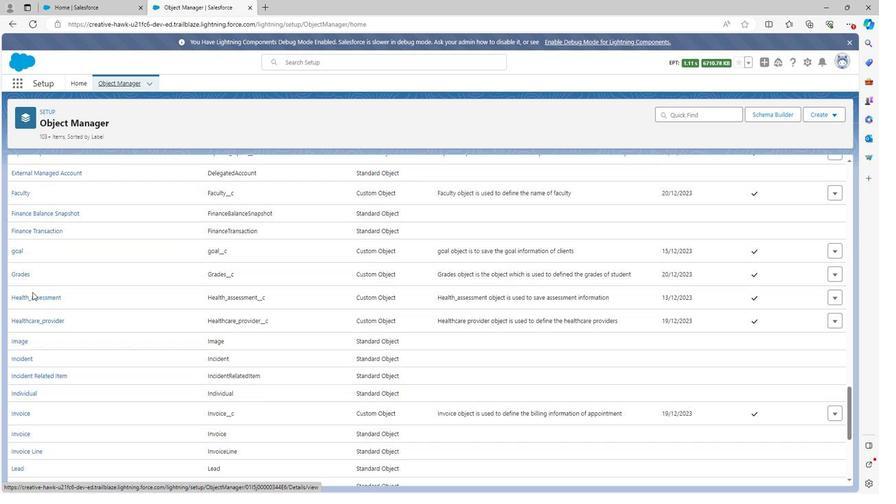 
Action: Mouse moved to (29, 290)
Screenshot: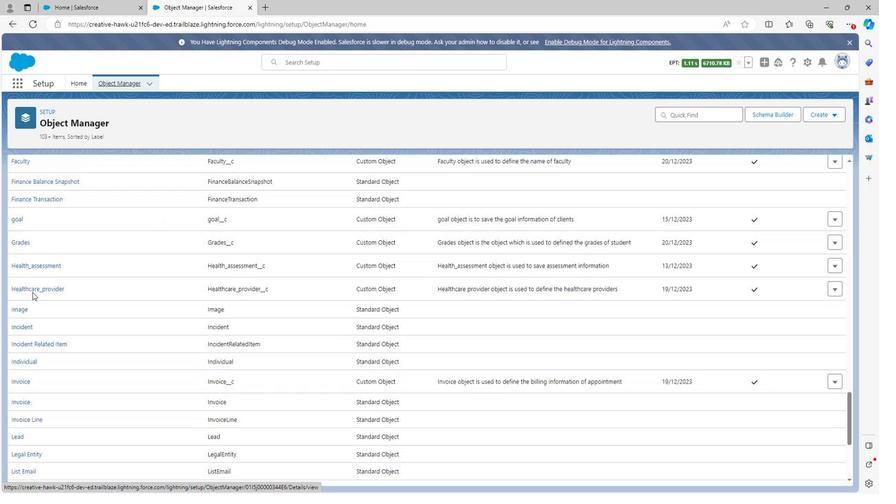 
Action: Mouse scrolled (29, 290) with delta (0, 0)
Screenshot: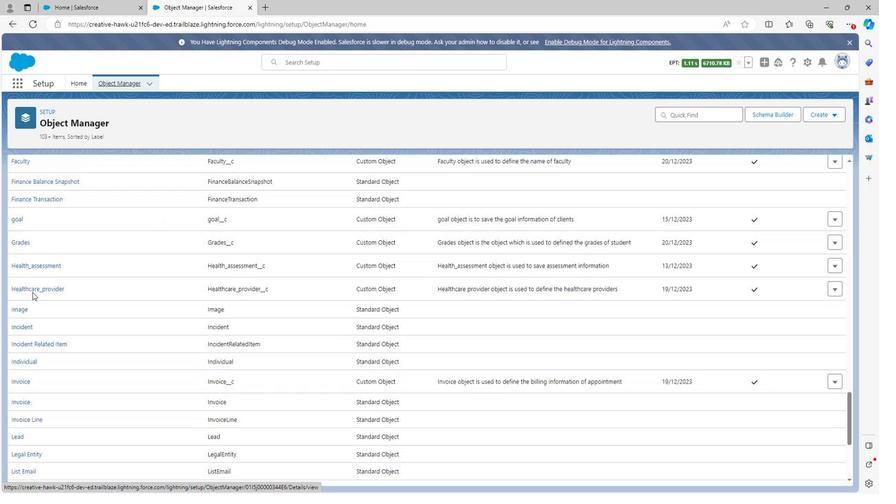 
Action: Mouse scrolled (29, 290) with delta (0, 0)
Screenshot: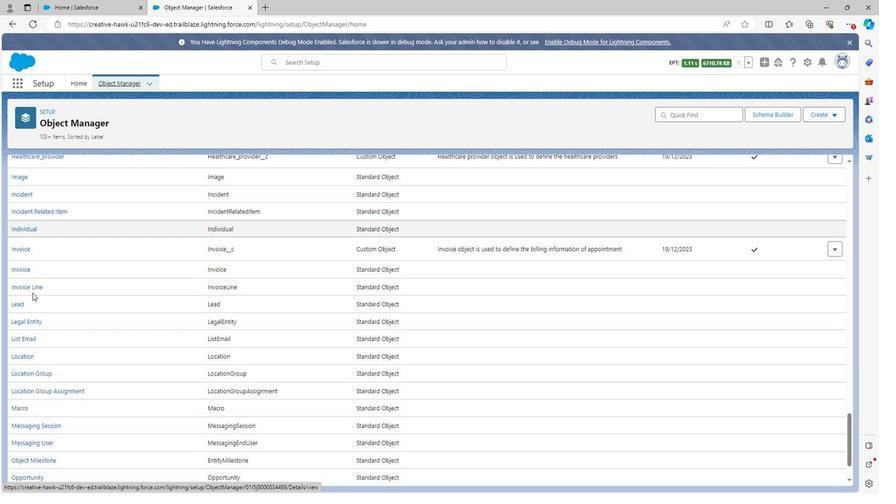 
Action: Mouse scrolled (29, 290) with delta (0, 0)
Screenshot: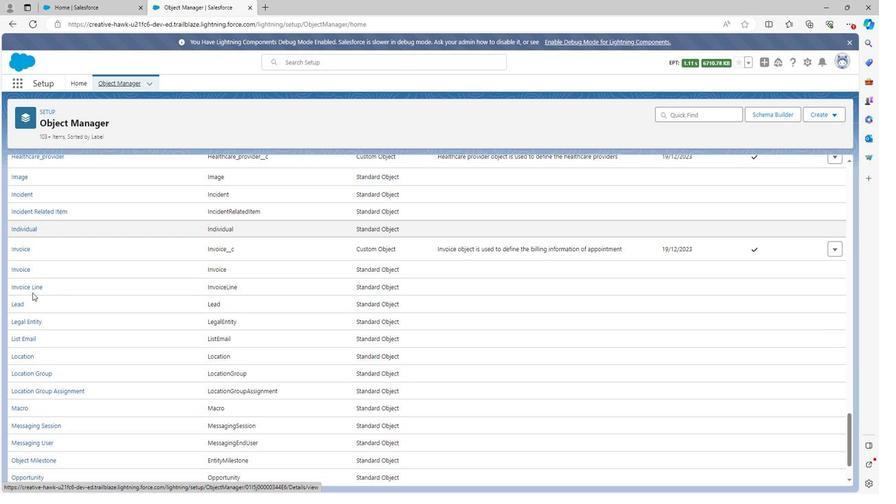 
Action: Mouse scrolled (29, 290) with delta (0, 0)
Screenshot: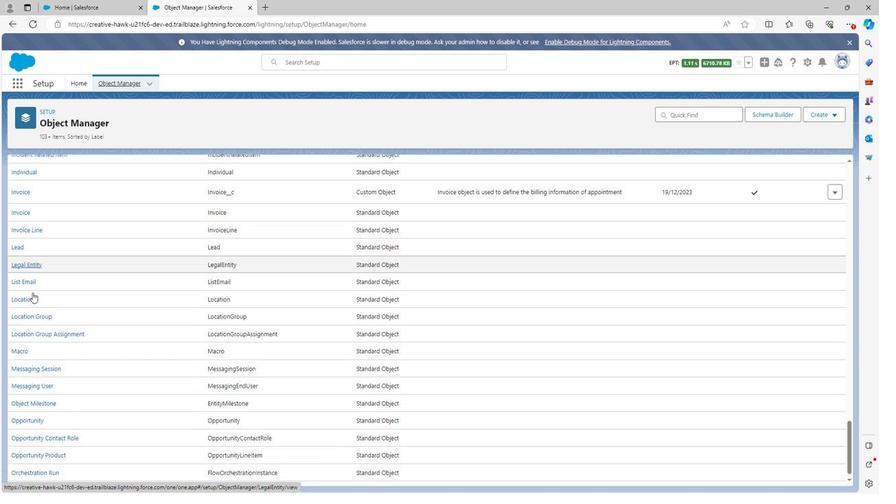 
Action: Mouse scrolled (29, 290) with delta (0, 0)
Screenshot: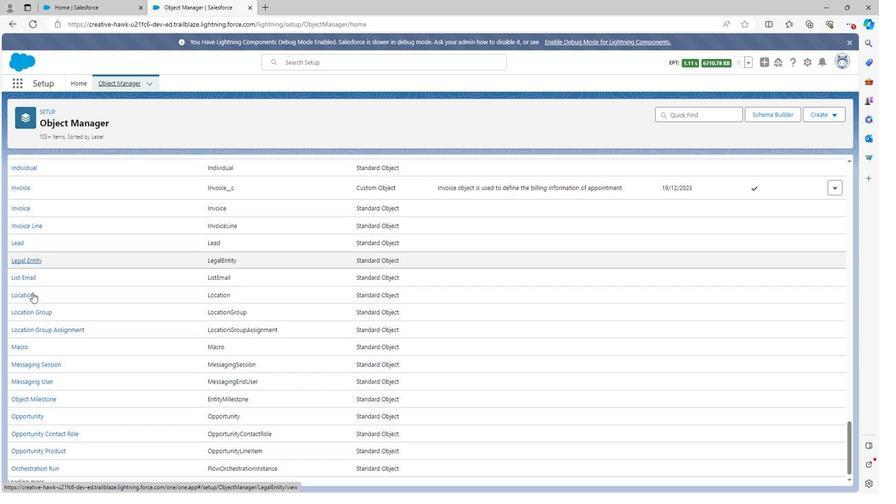 
Action: Mouse scrolled (29, 290) with delta (0, 0)
Screenshot: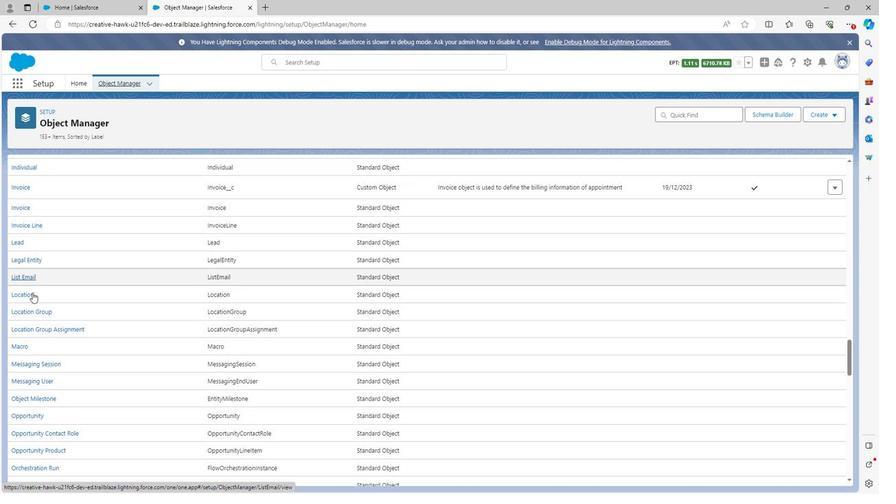 
Action: Mouse scrolled (29, 290) with delta (0, 0)
Screenshot: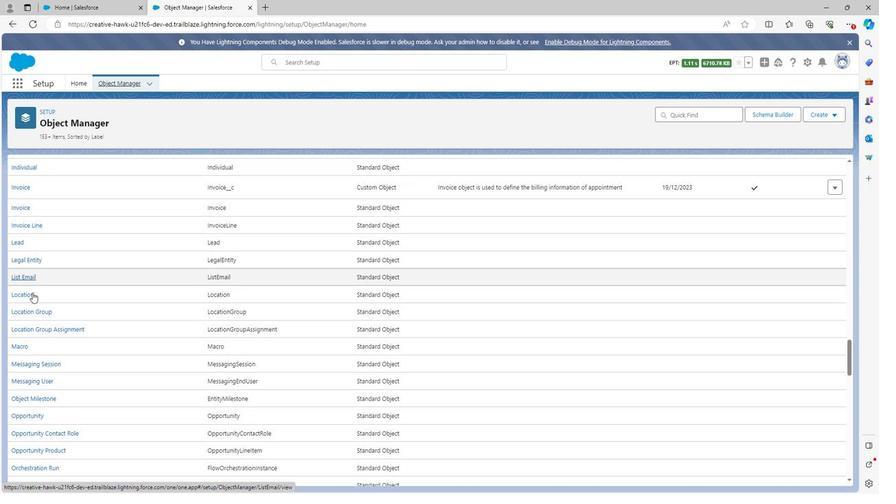 
Action: Mouse moved to (30, 291)
Screenshot: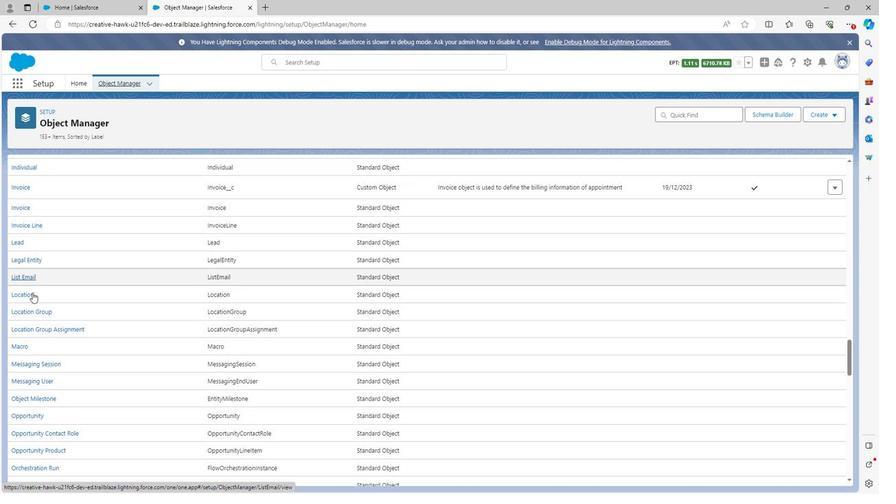 
Action: Mouse scrolled (30, 290) with delta (0, 0)
Screenshot: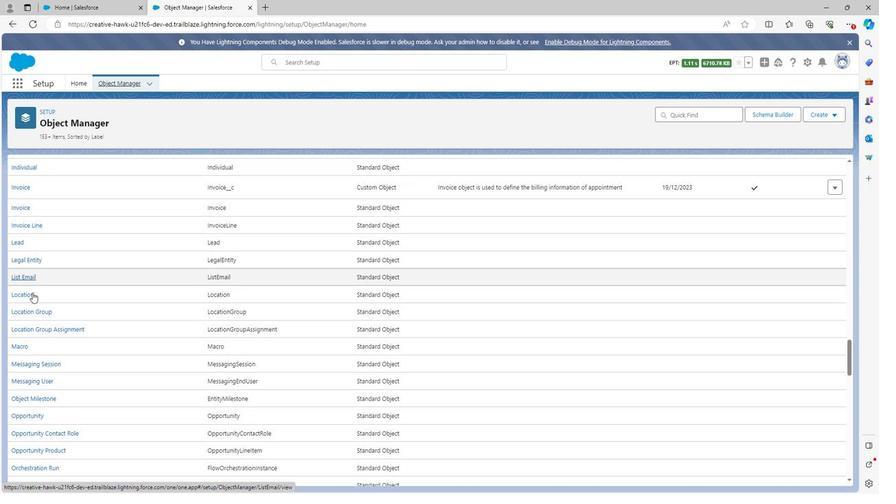 
Action: Mouse scrolled (30, 290) with delta (0, 0)
Screenshot: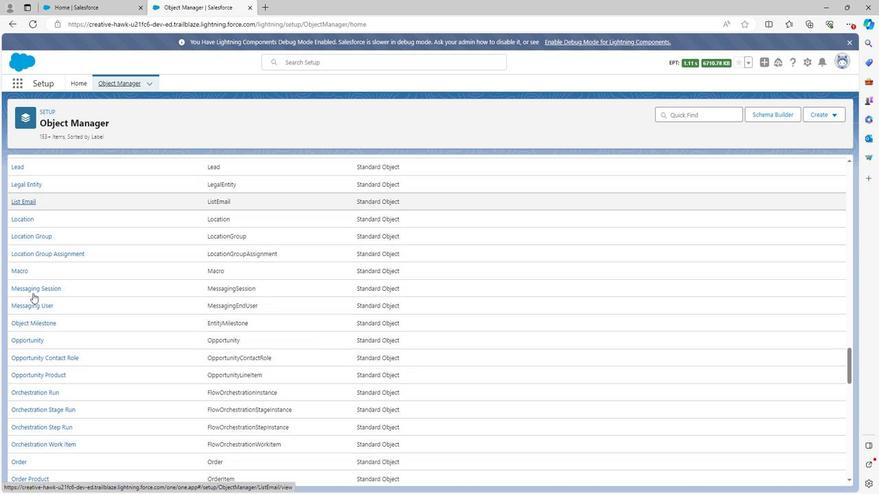 
Action: Mouse scrolled (30, 290) with delta (0, 0)
Screenshot: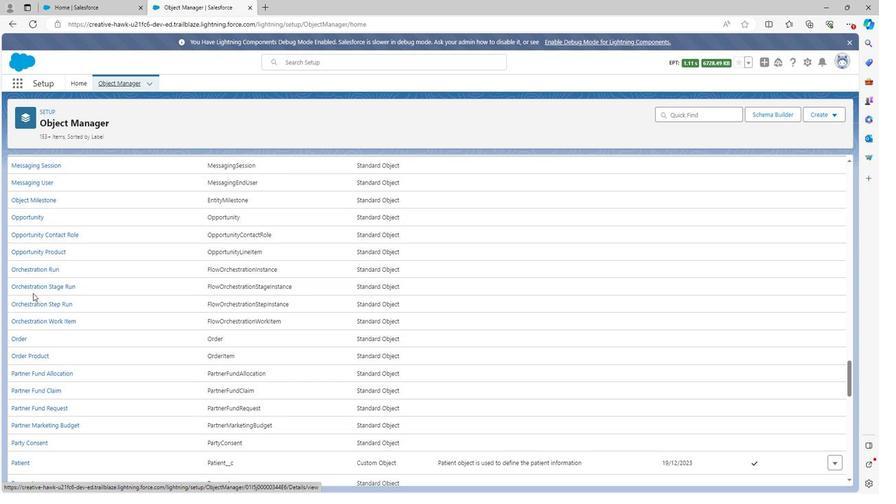 
Action: Mouse scrolled (30, 290) with delta (0, 0)
Screenshot: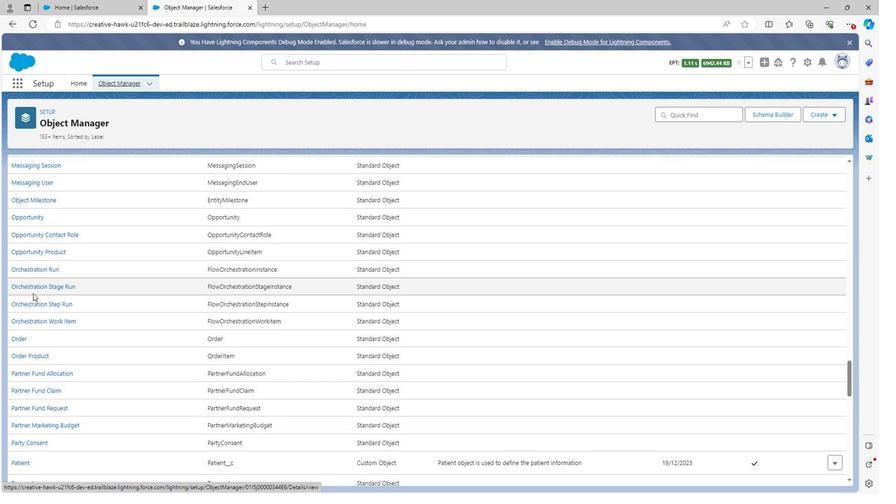 
Action: Mouse scrolled (30, 290) with delta (0, 0)
Screenshot: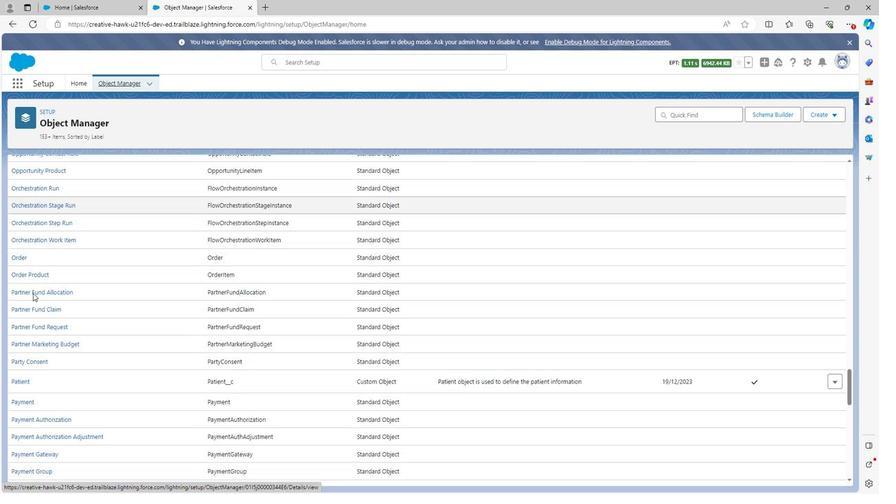
Action: Mouse scrolled (30, 290) with delta (0, 0)
Screenshot: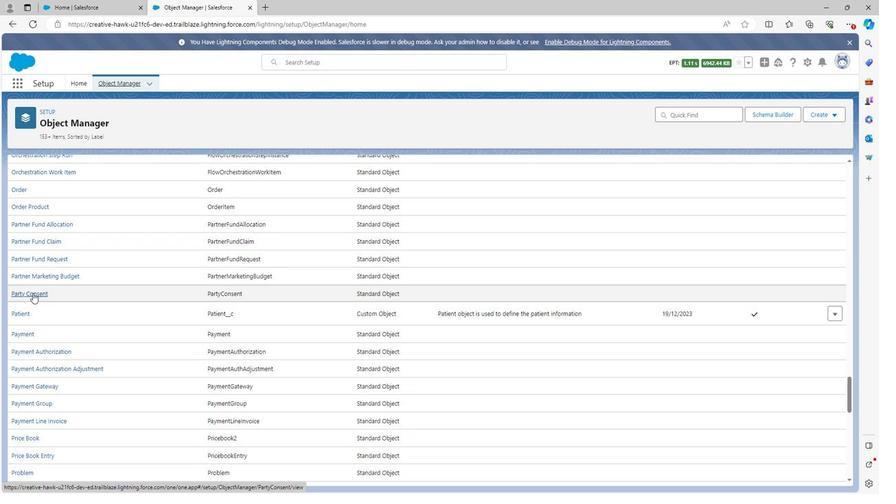 
Action: Mouse scrolled (30, 290) with delta (0, 0)
Screenshot: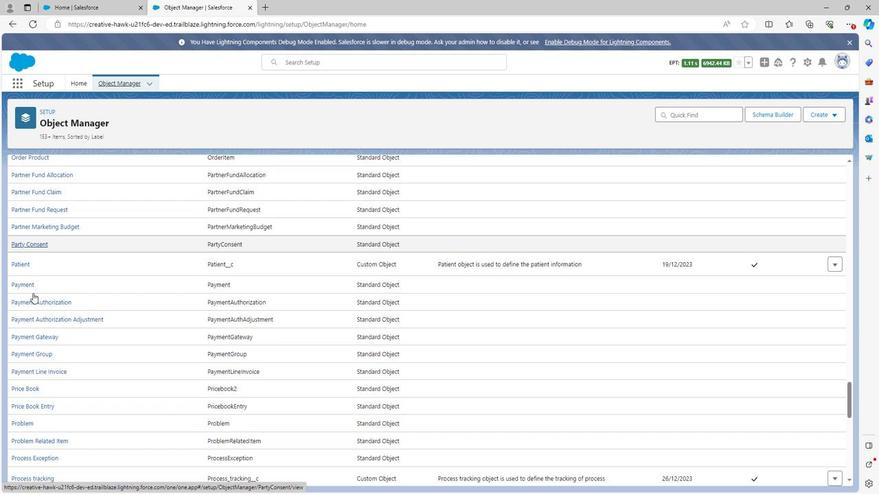 
Action: Mouse scrolled (30, 290) with delta (0, 0)
Screenshot: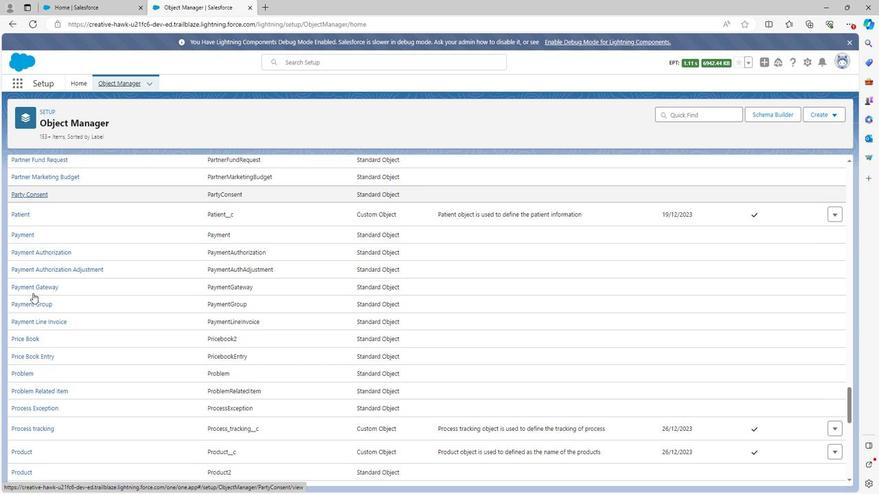 
Action: Mouse scrolled (30, 290) with delta (0, 0)
Screenshot: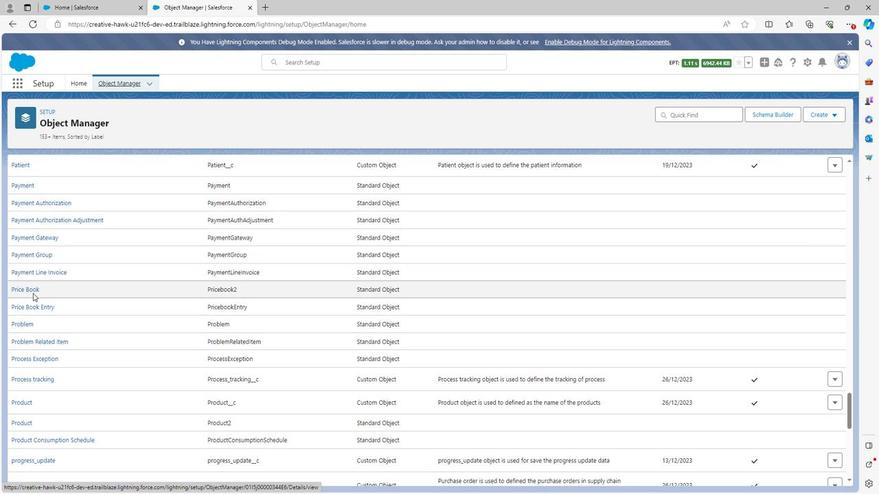 
Action: Mouse scrolled (30, 290) with delta (0, 0)
Screenshot: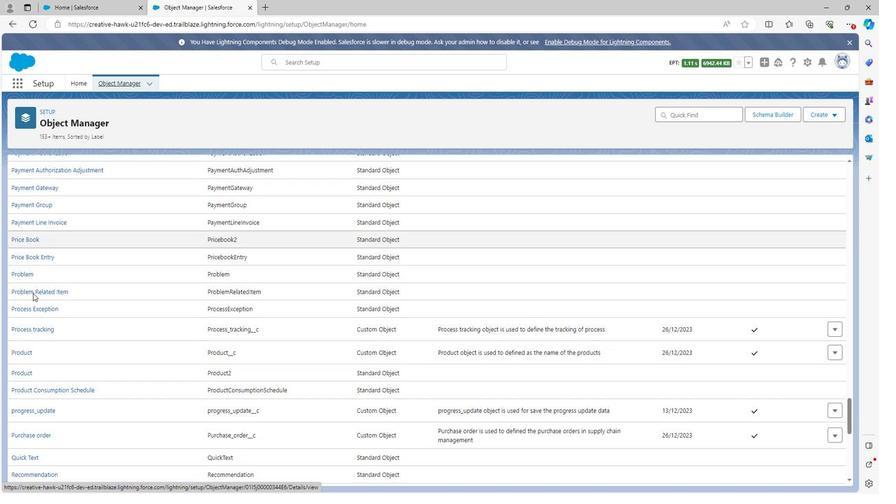 
Action: Mouse moved to (26, 384)
Screenshot: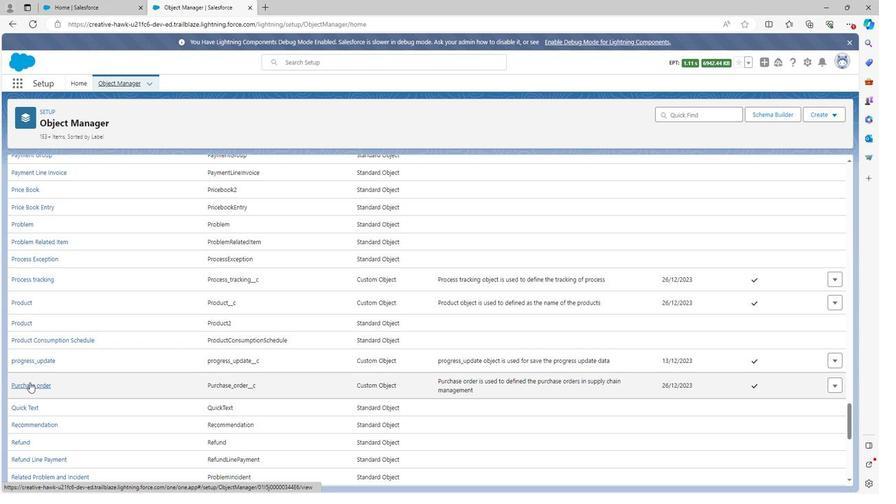
Action: Mouse pressed left at (26, 384)
Screenshot: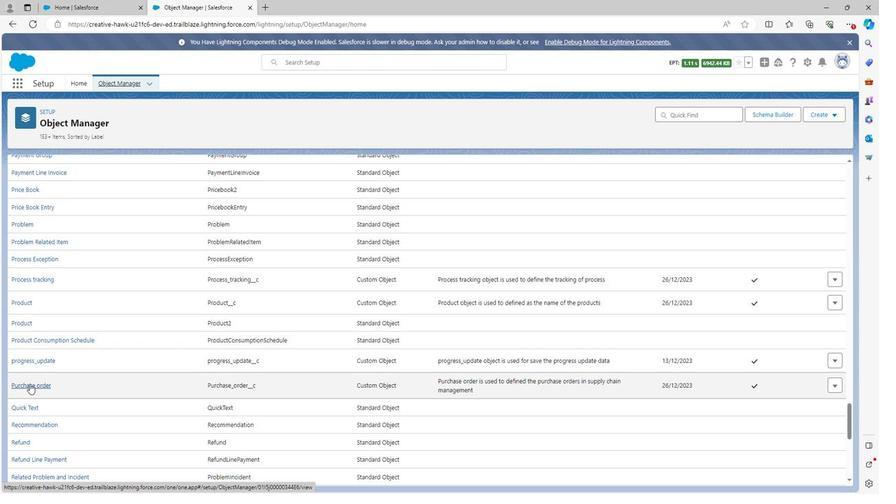 
Action: Mouse moved to (210, 342)
Screenshot: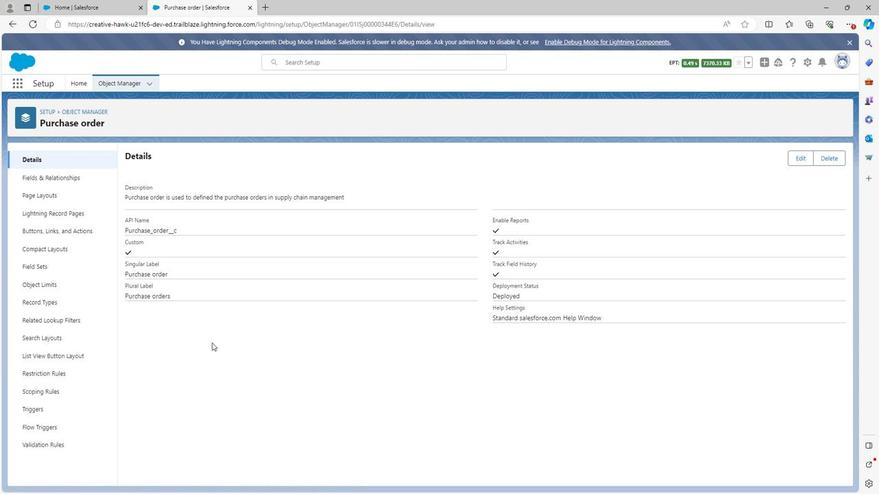 
